 Task: Create a due date automation trigger when advanced on, 2 working days after a card is due add dates starting next week at 11:00 AM.
Action: Mouse moved to (1284, 105)
Screenshot: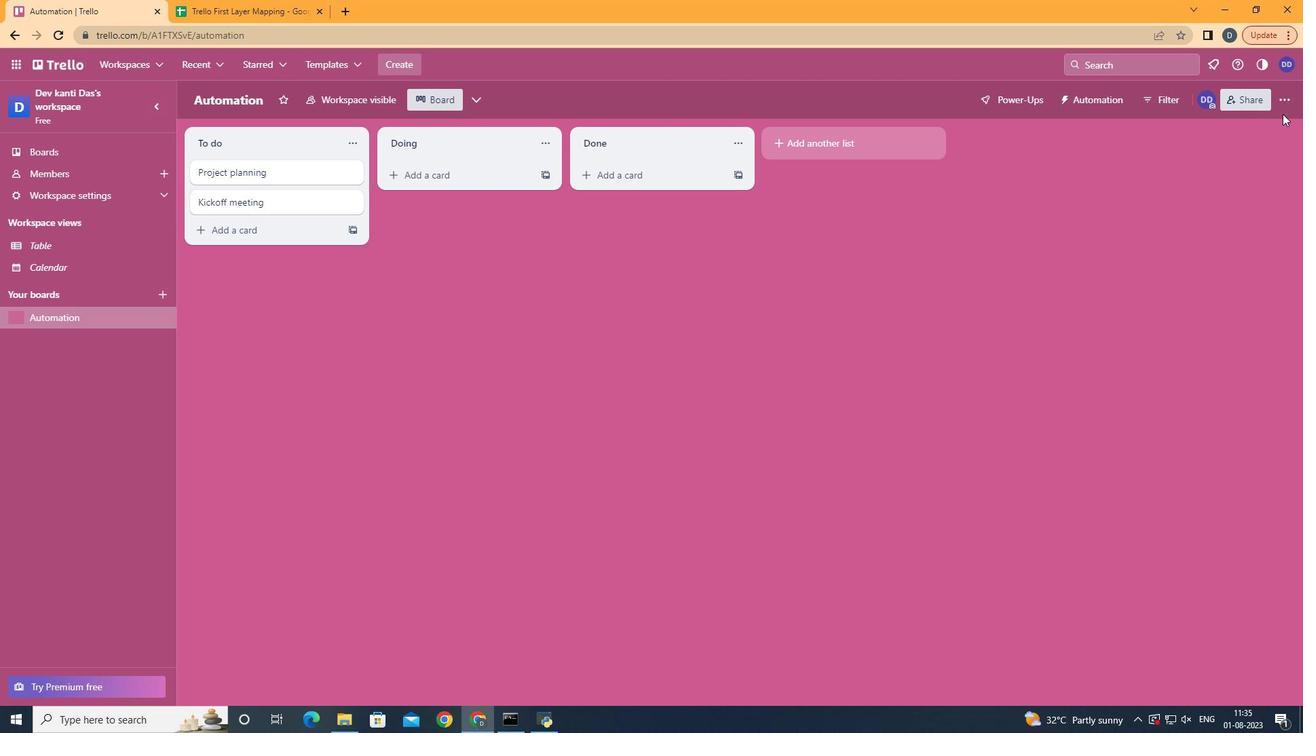 
Action: Mouse pressed left at (1284, 105)
Screenshot: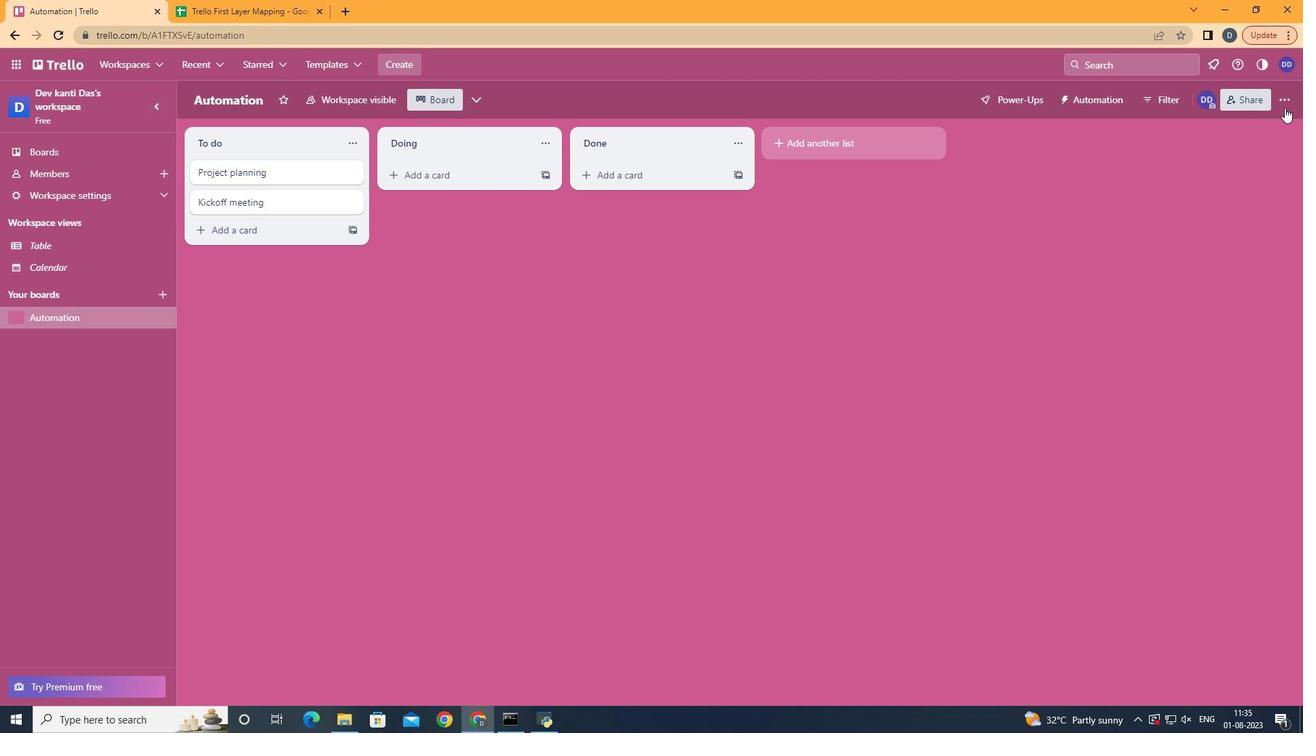 
Action: Mouse moved to (1222, 274)
Screenshot: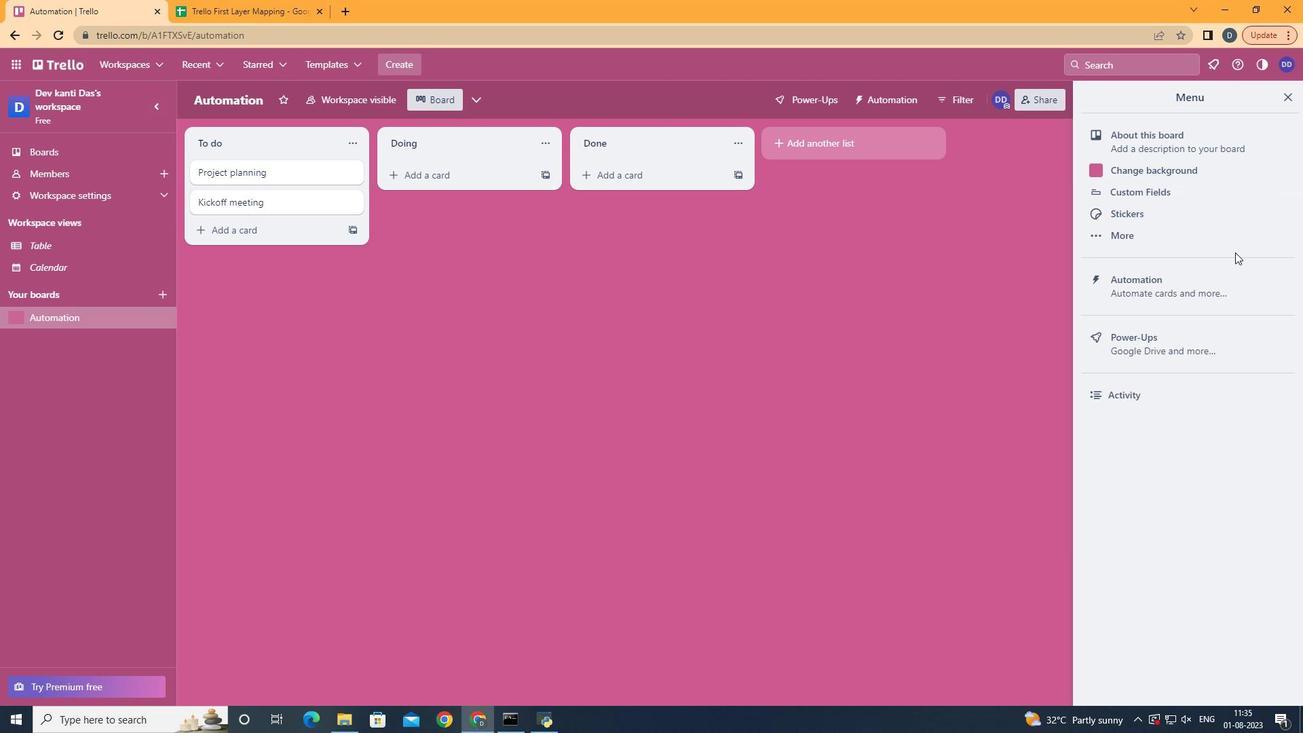 
Action: Mouse pressed left at (1222, 274)
Screenshot: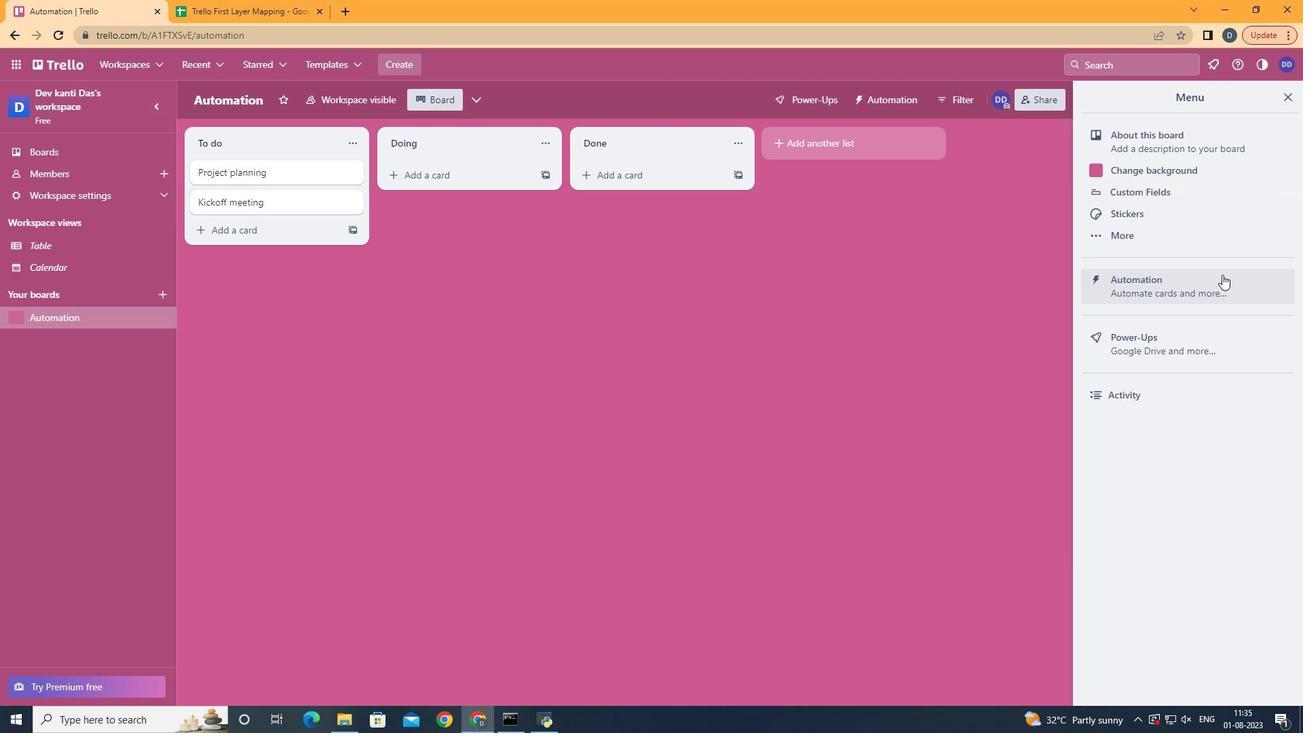 
Action: Mouse moved to (276, 272)
Screenshot: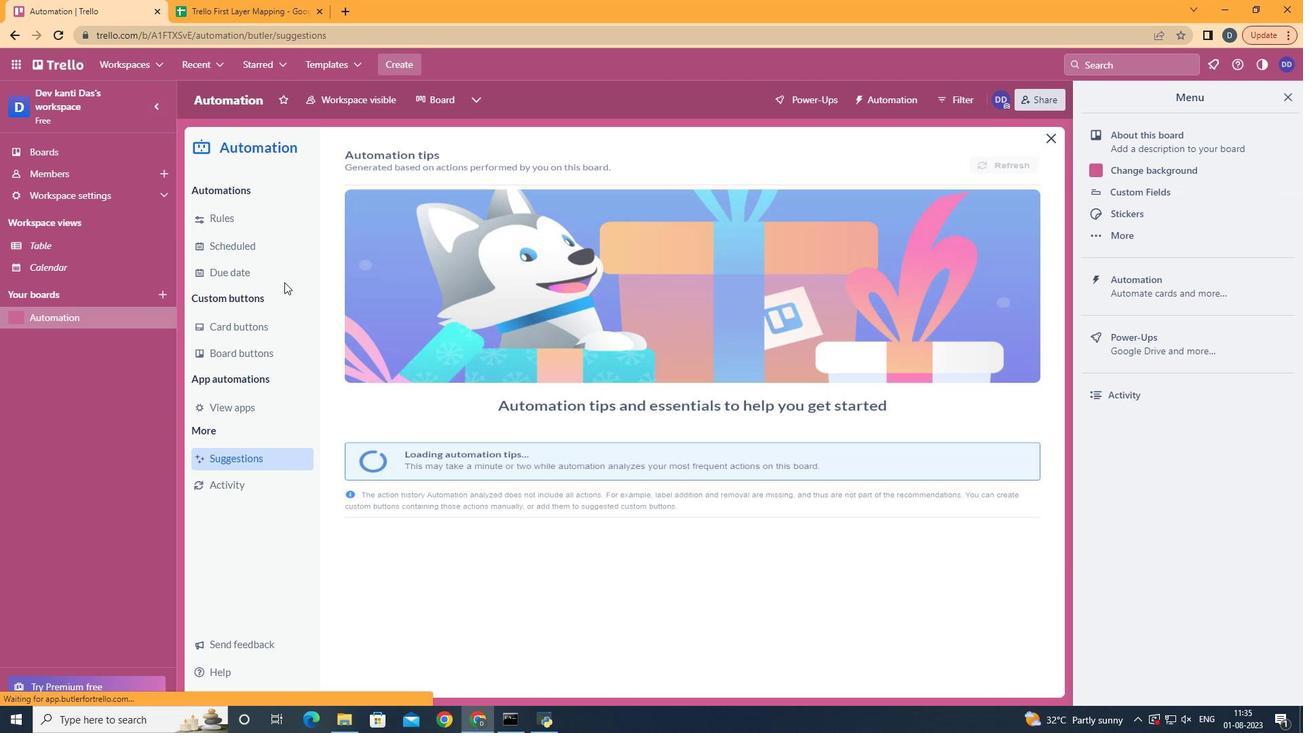 
Action: Mouse pressed left at (276, 272)
Screenshot: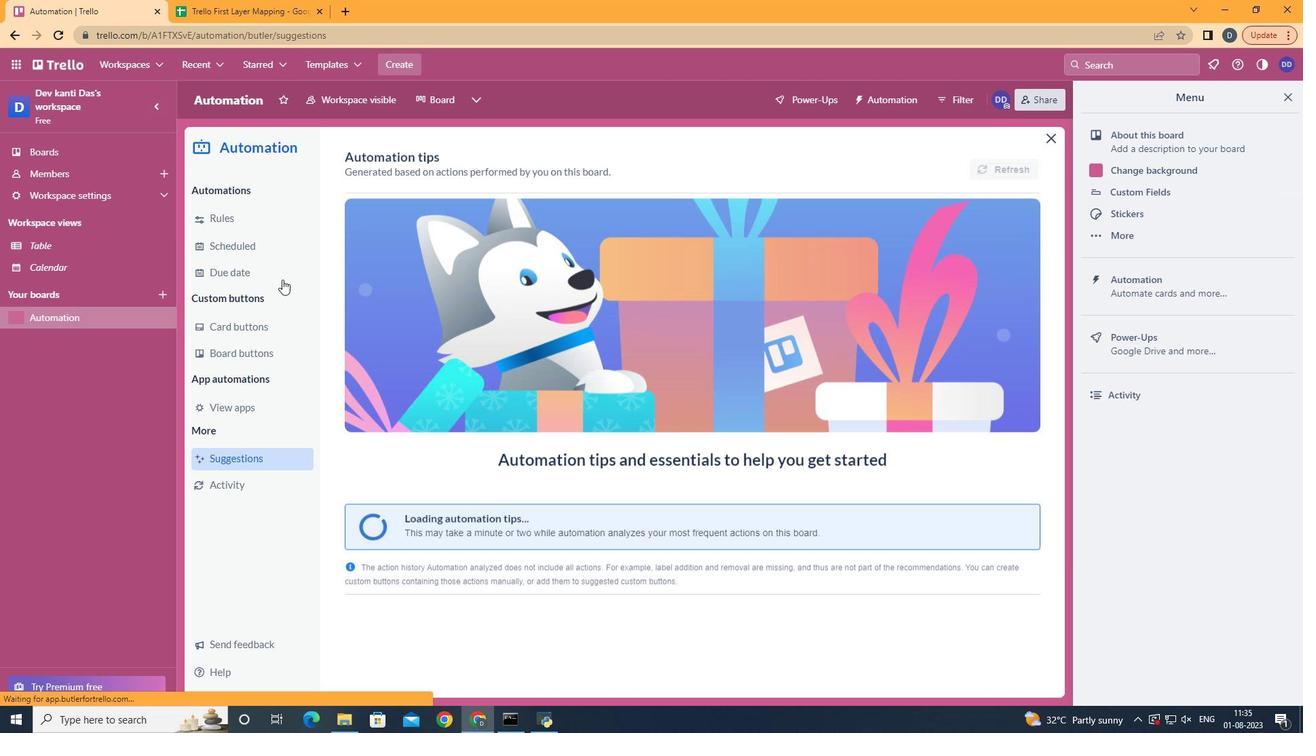 
Action: Mouse moved to (975, 163)
Screenshot: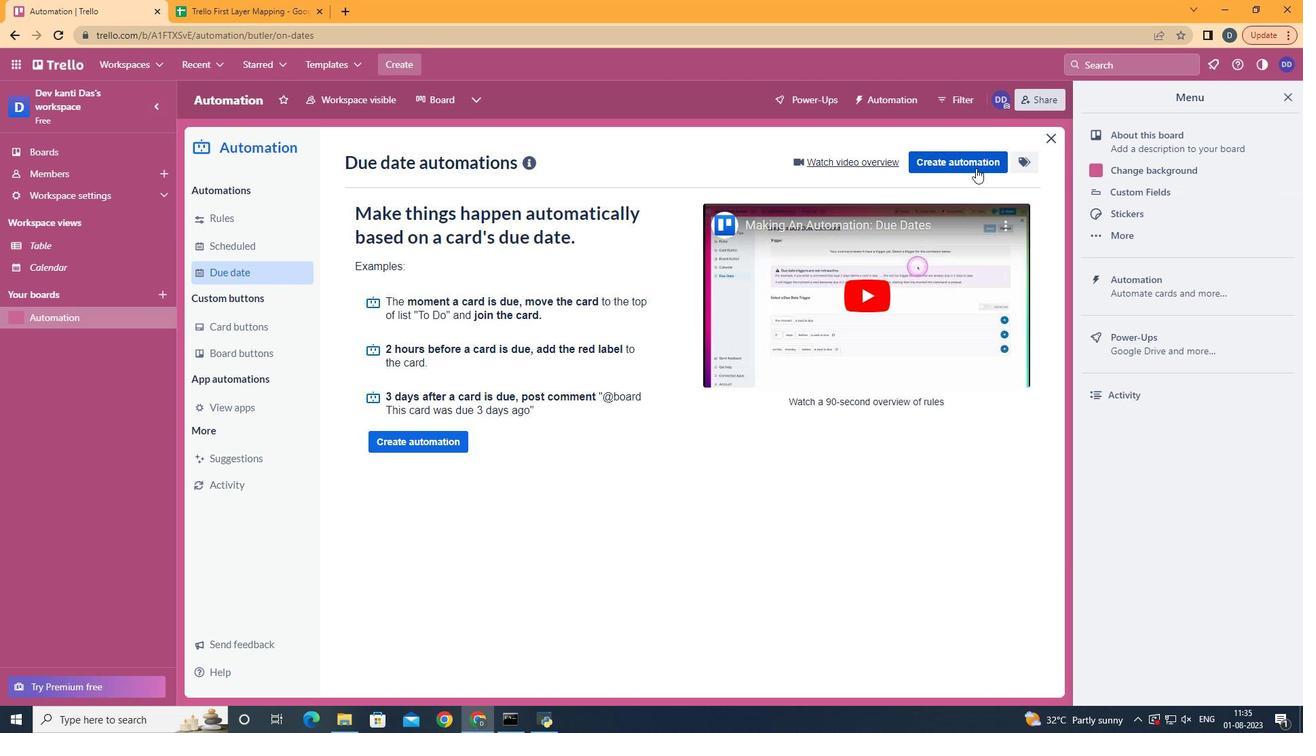 
Action: Mouse pressed left at (975, 163)
Screenshot: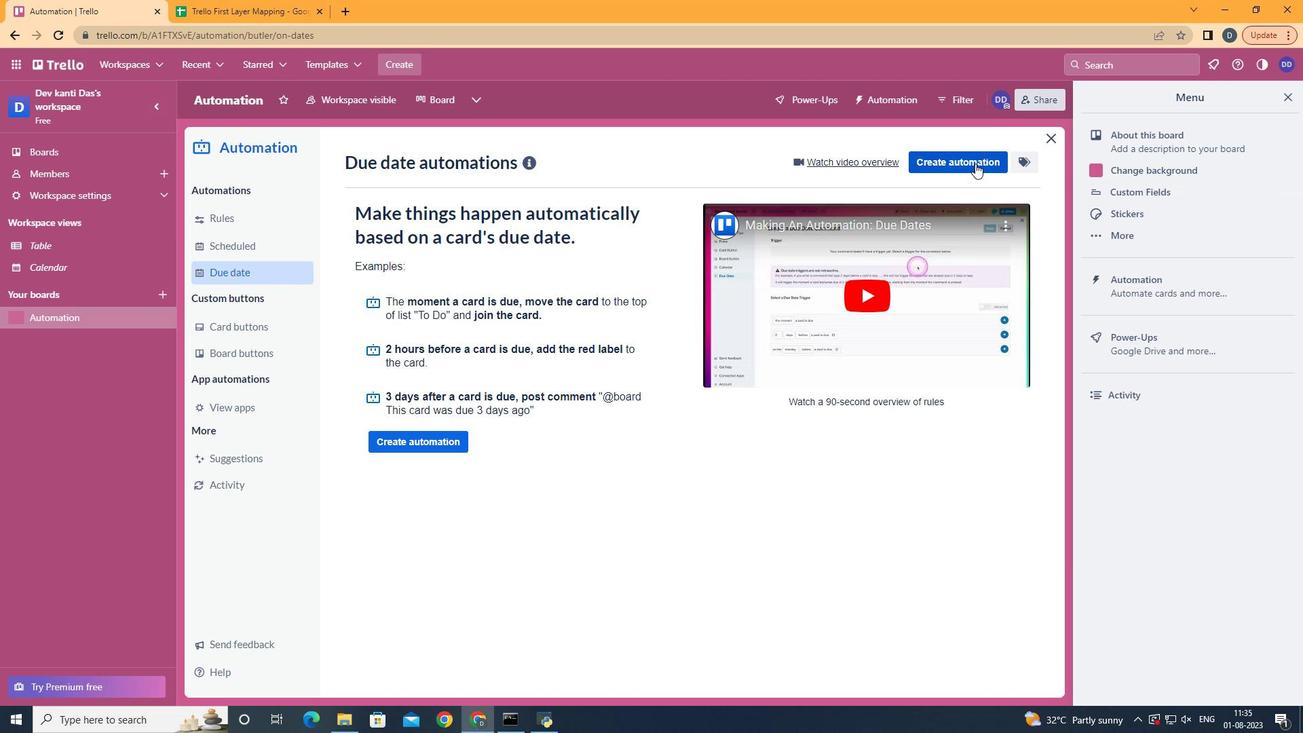 
Action: Mouse moved to (734, 284)
Screenshot: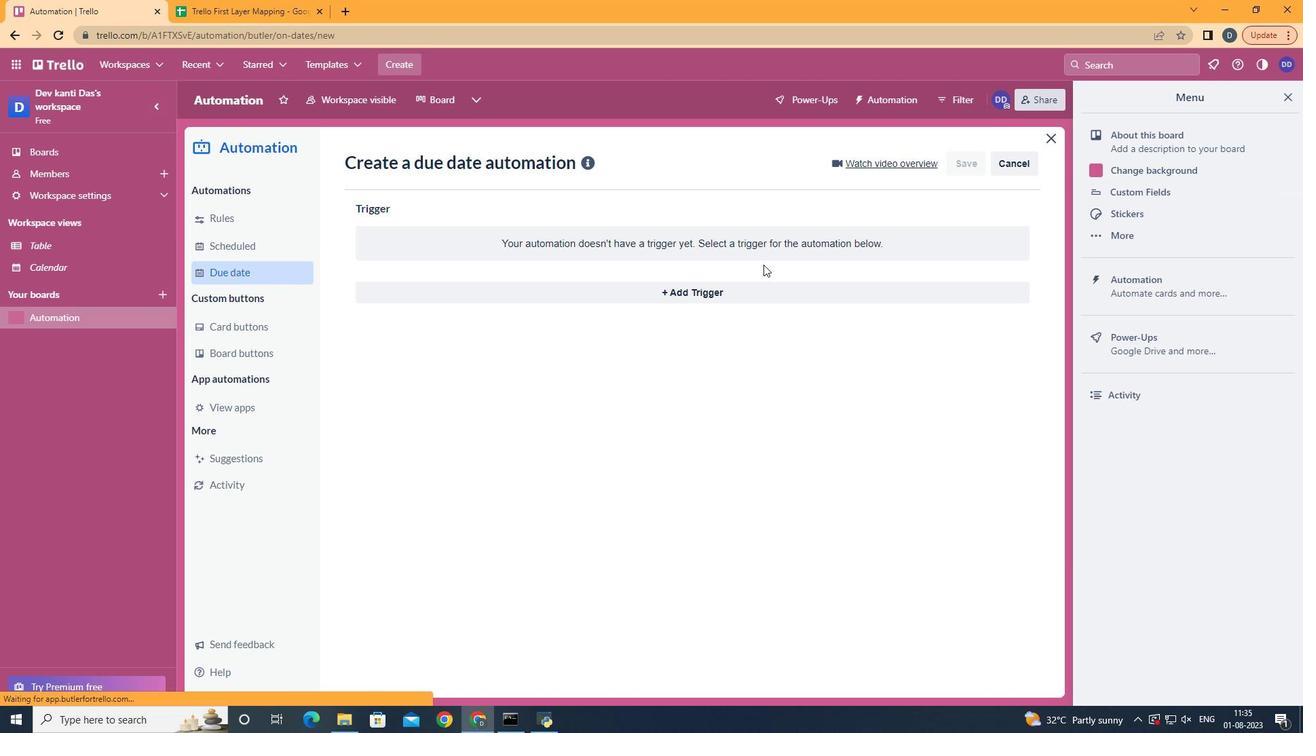 
Action: Mouse pressed left at (734, 284)
Screenshot: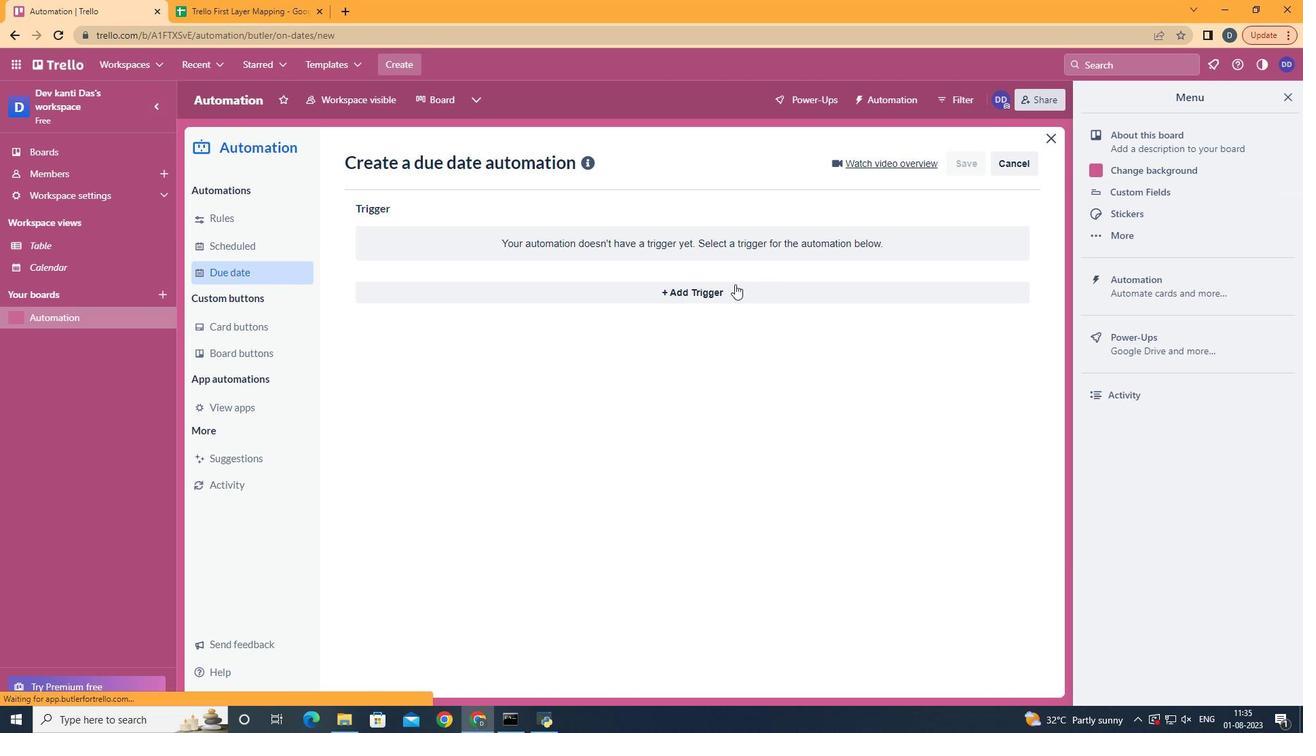 
Action: Mouse moved to (452, 550)
Screenshot: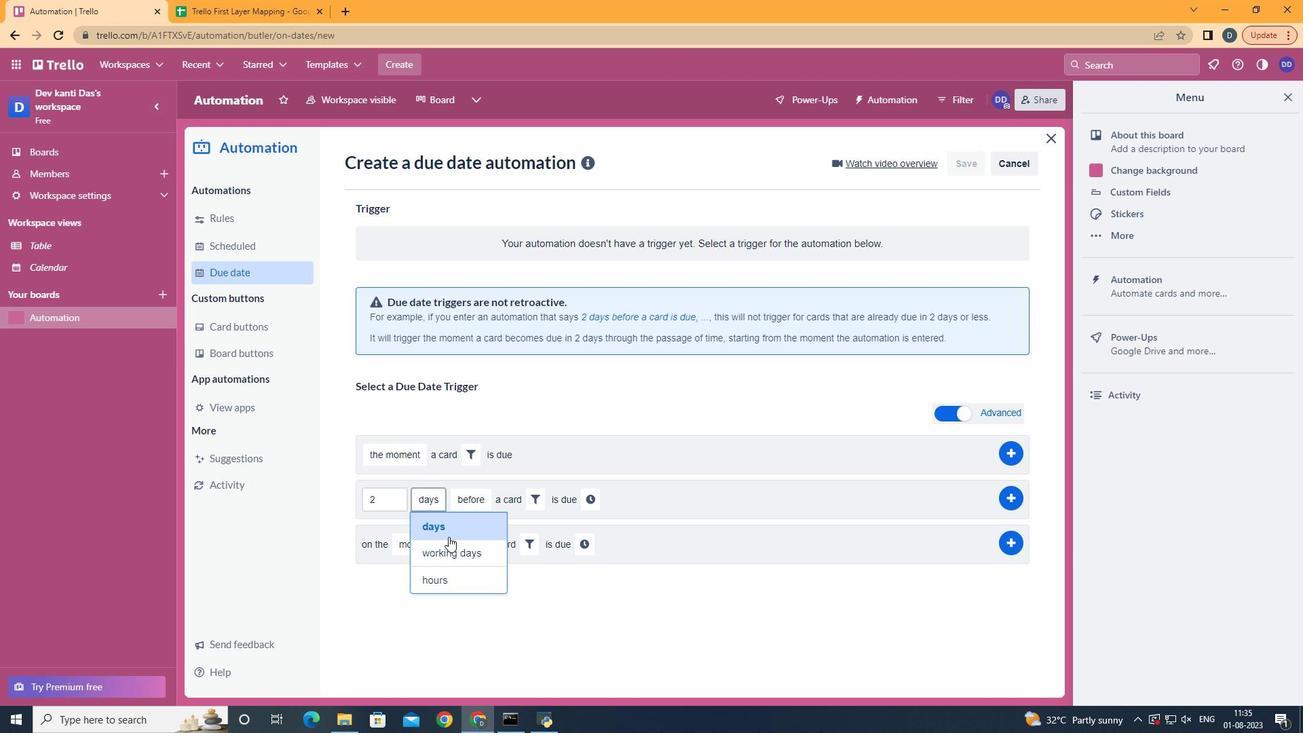 
Action: Mouse pressed left at (452, 550)
Screenshot: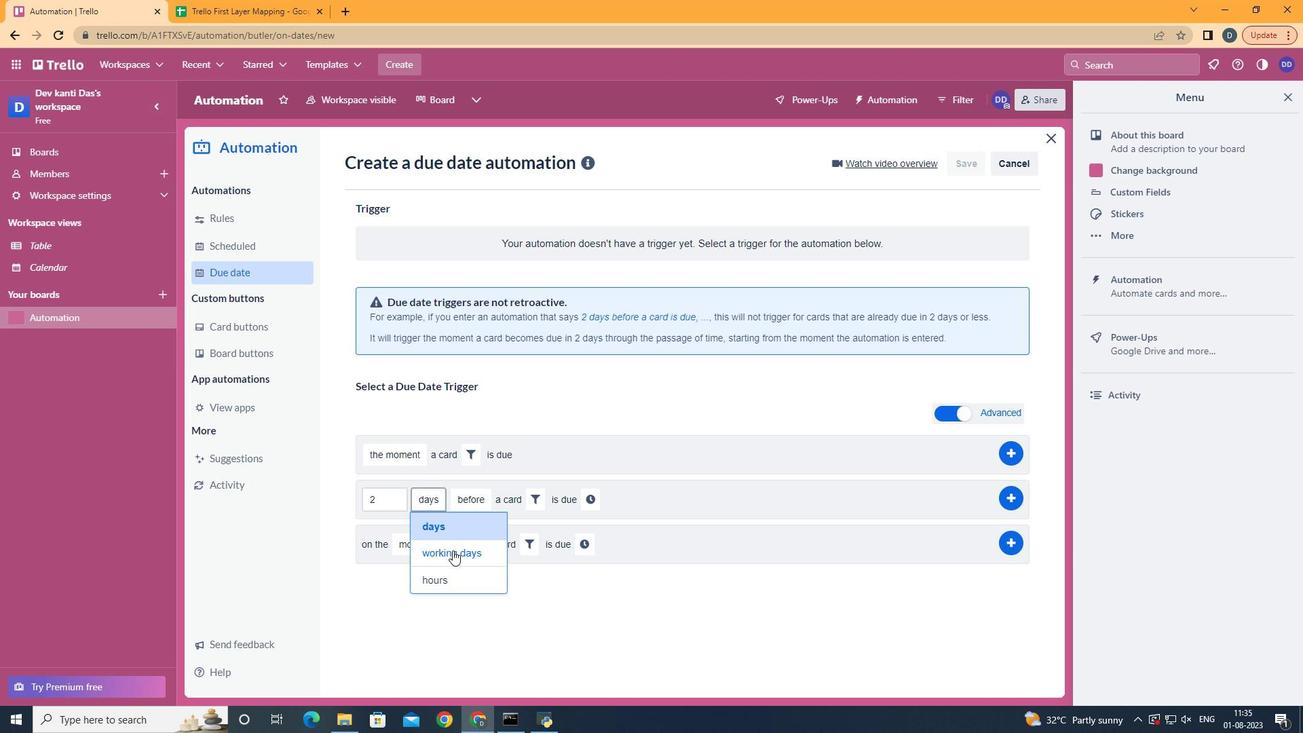 
Action: Mouse moved to (518, 551)
Screenshot: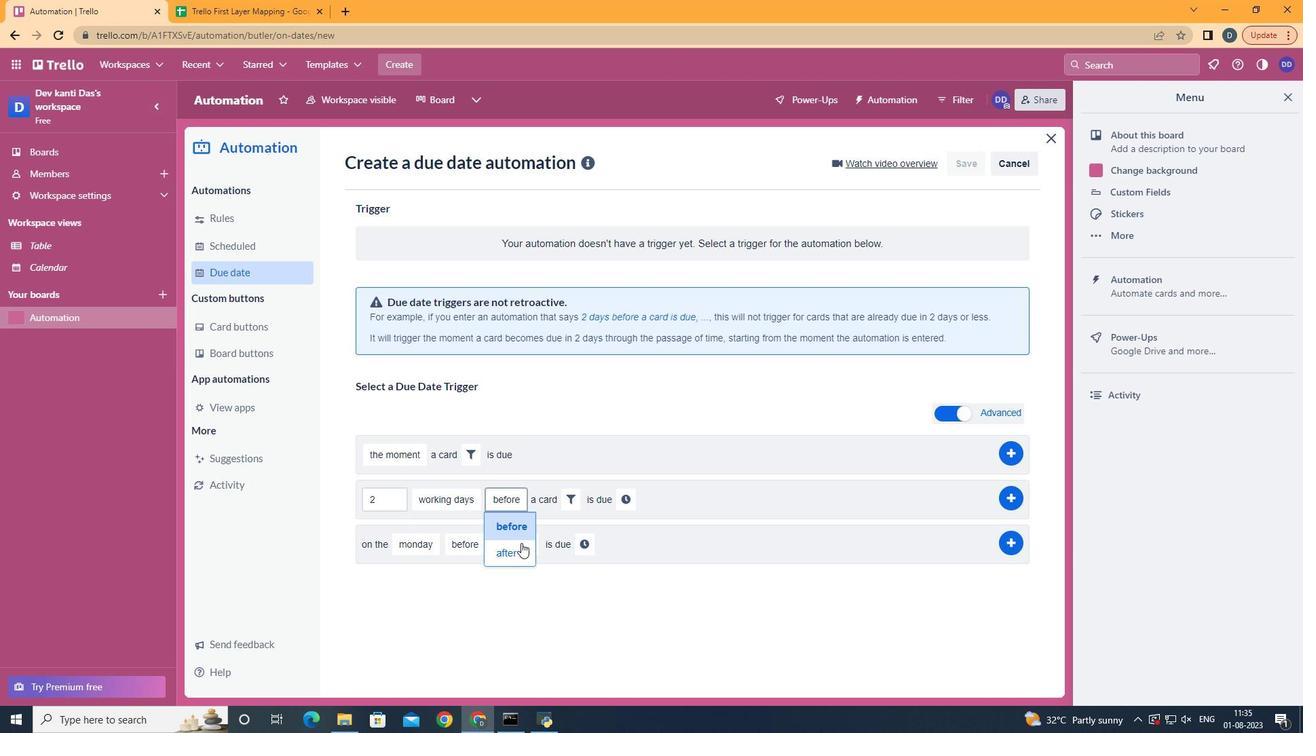 
Action: Mouse pressed left at (518, 551)
Screenshot: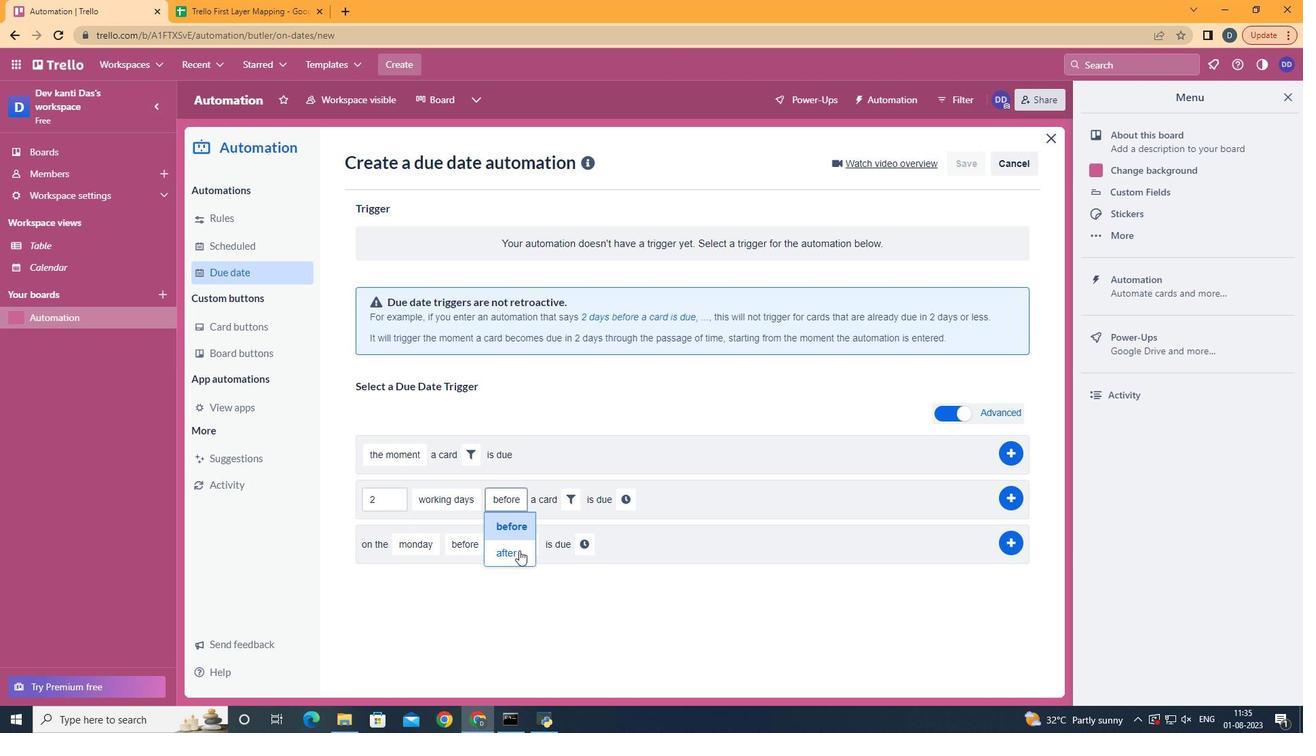
Action: Mouse moved to (564, 504)
Screenshot: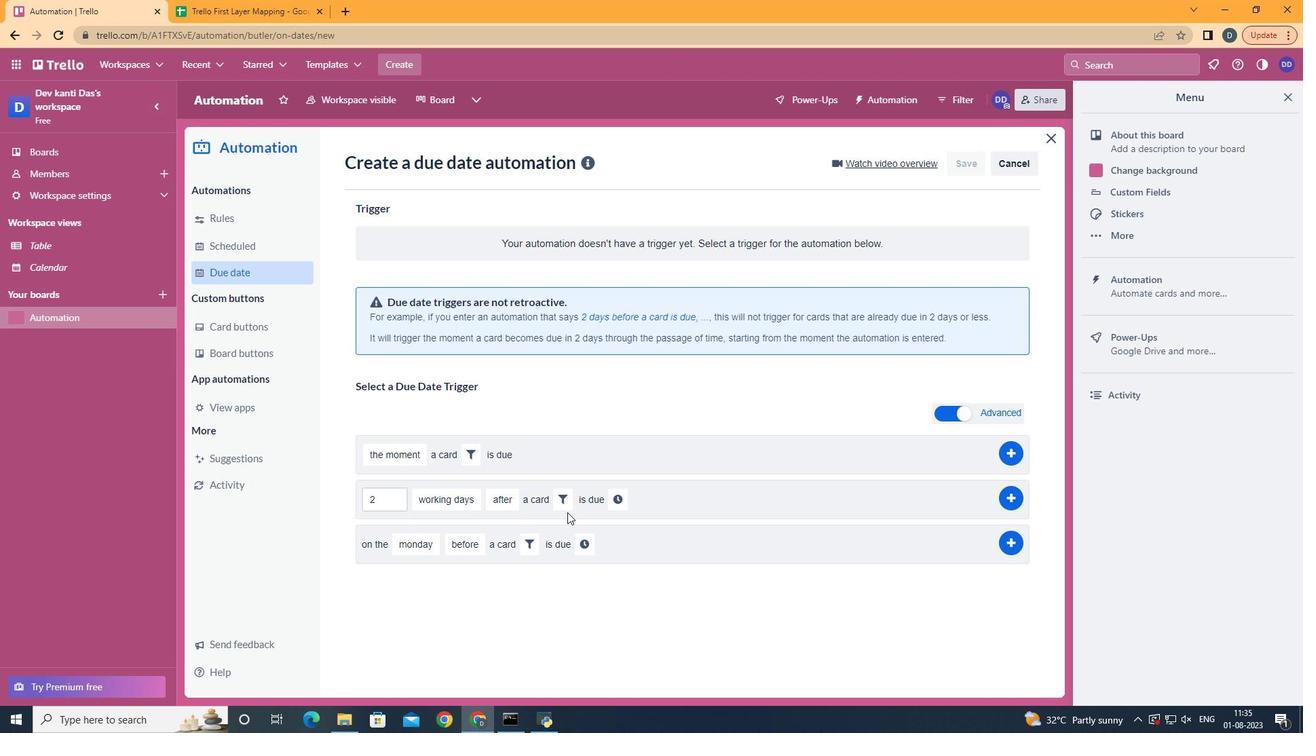 
Action: Mouse pressed left at (564, 504)
Screenshot: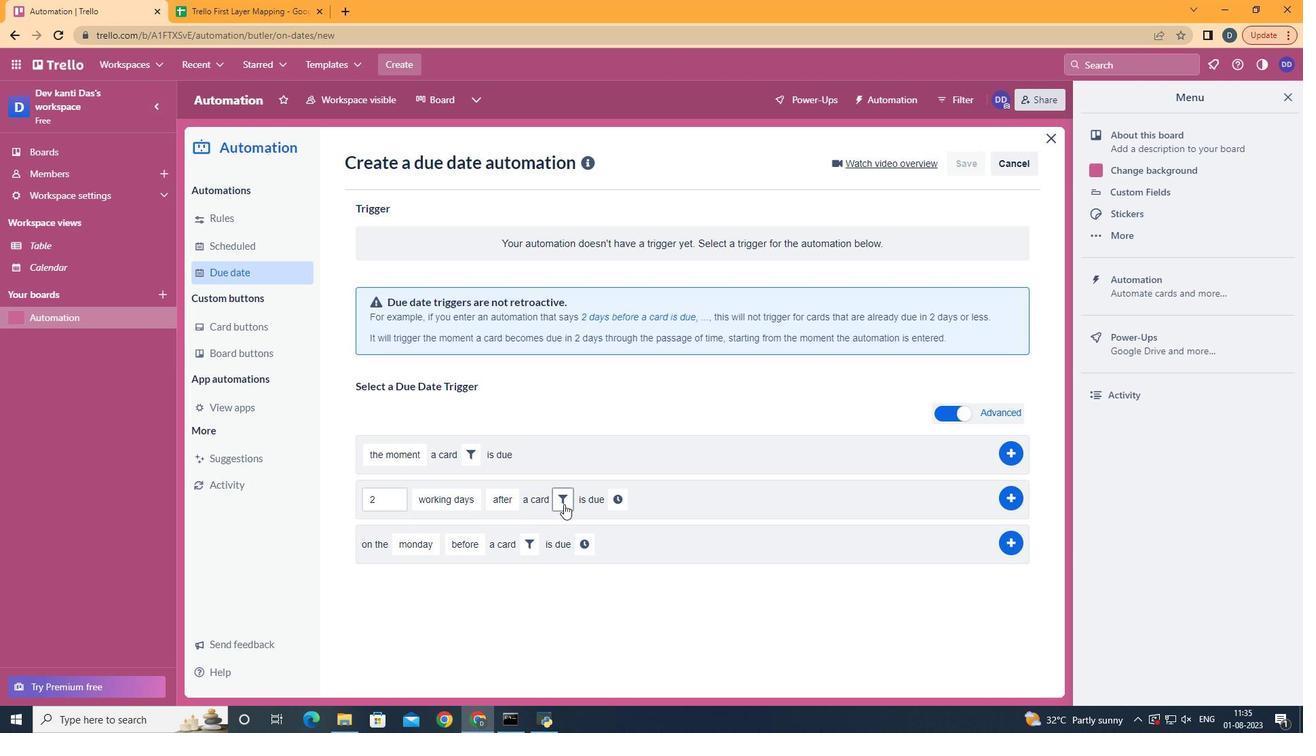 
Action: Mouse moved to (628, 541)
Screenshot: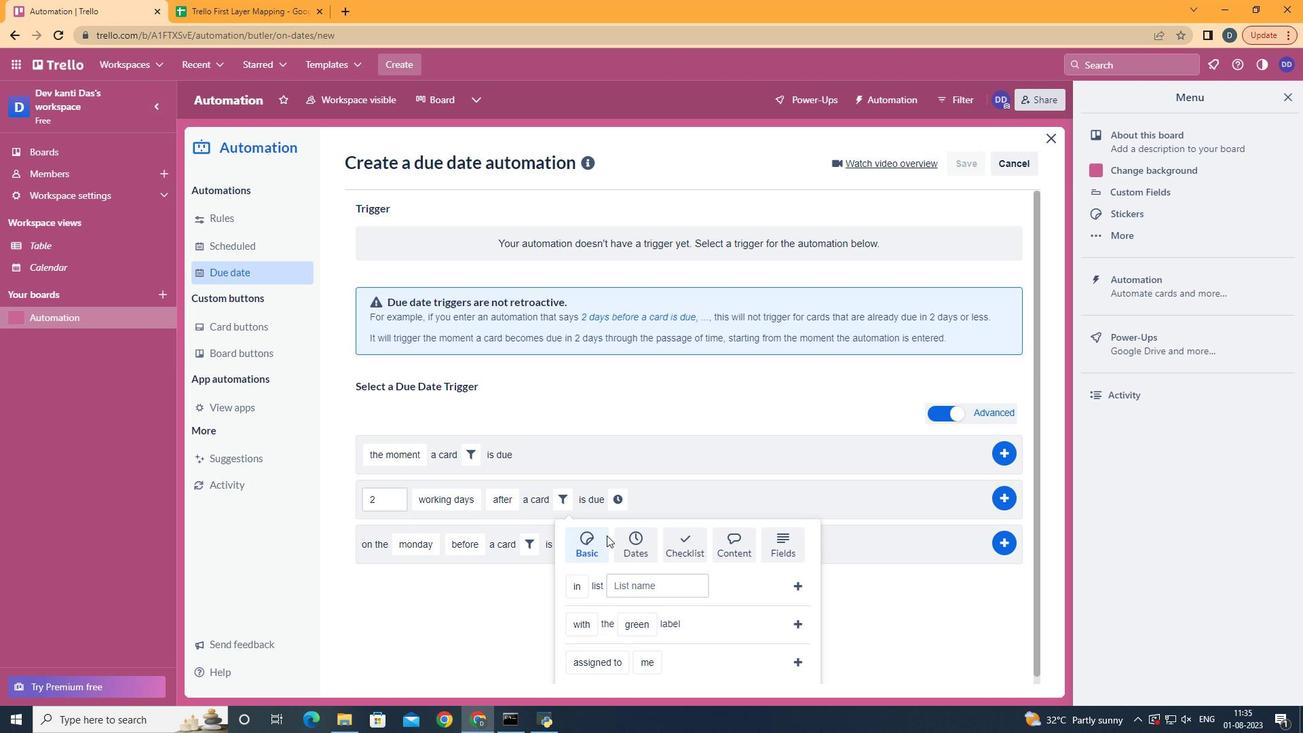 
Action: Mouse pressed left at (628, 541)
Screenshot: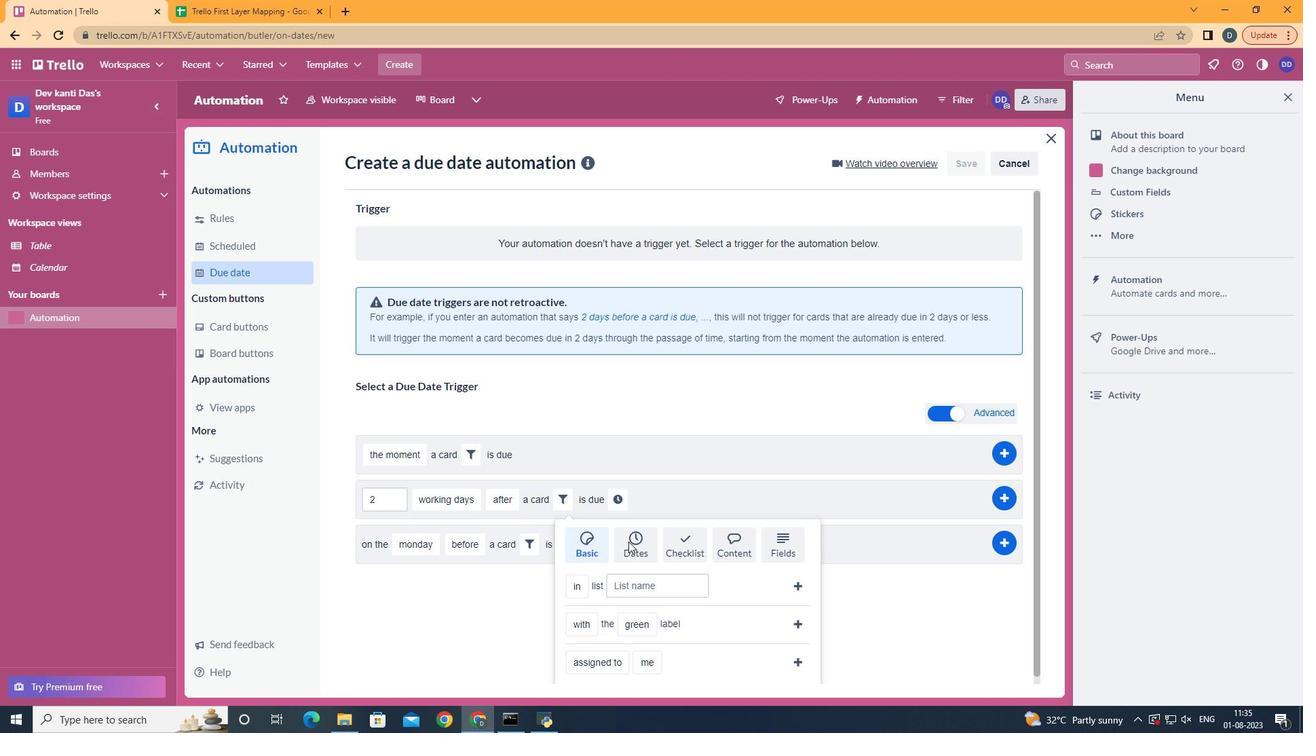
Action: Mouse moved to (628, 541)
Screenshot: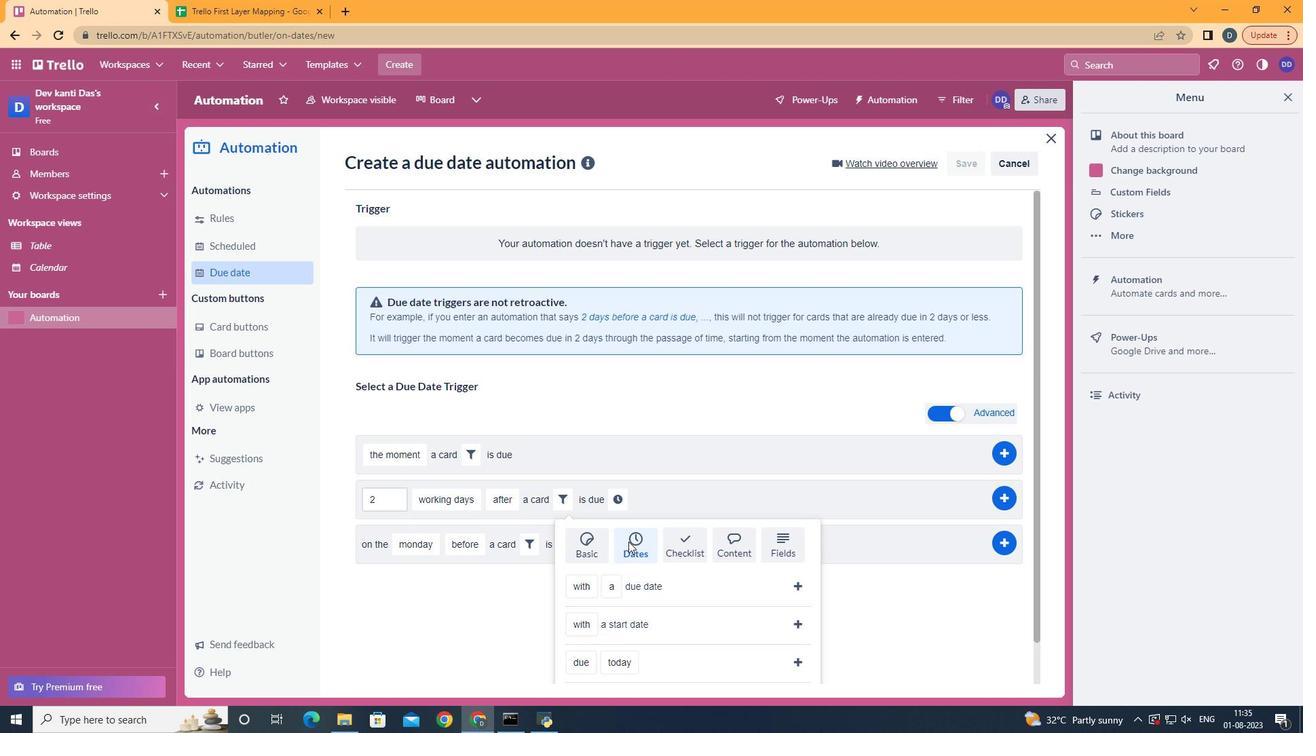 
Action: Mouse scrolled (628, 541) with delta (0, 0)
Screenshot: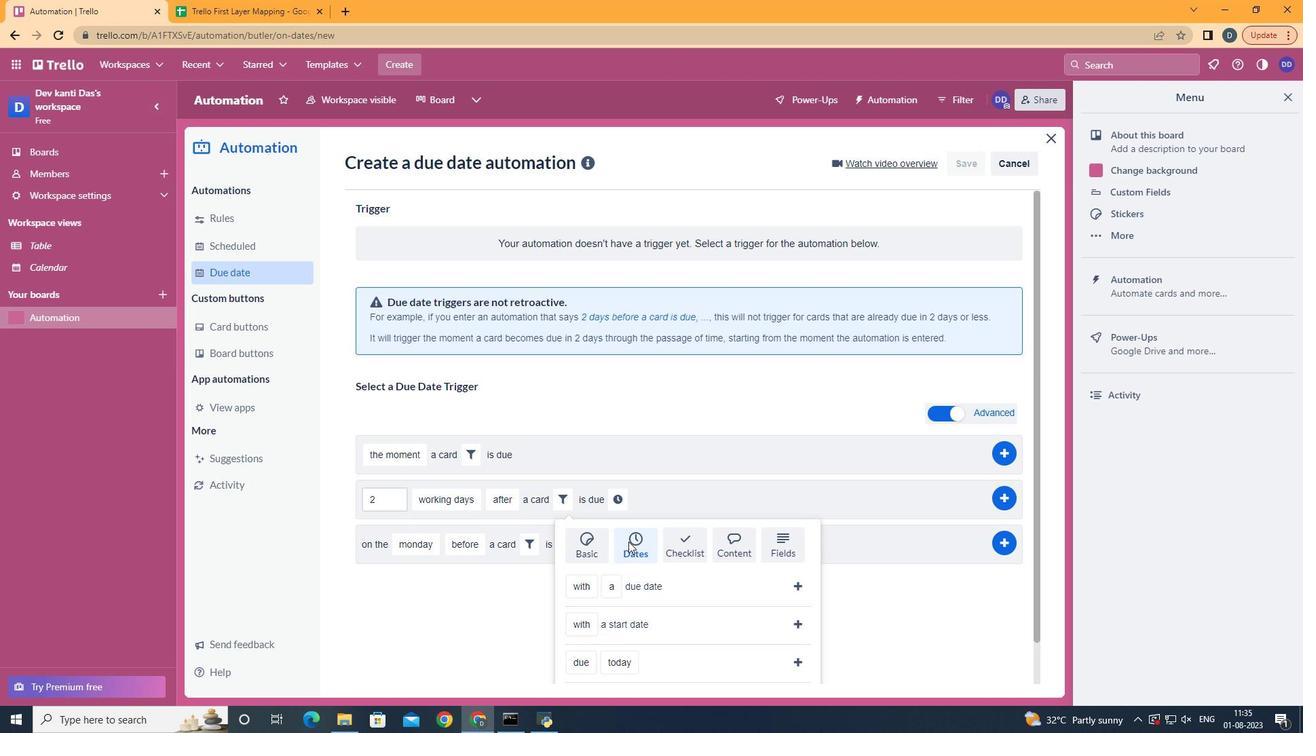 
Action: Mouse scrolled (628, 541) with delta (0, 0)
Screenshot: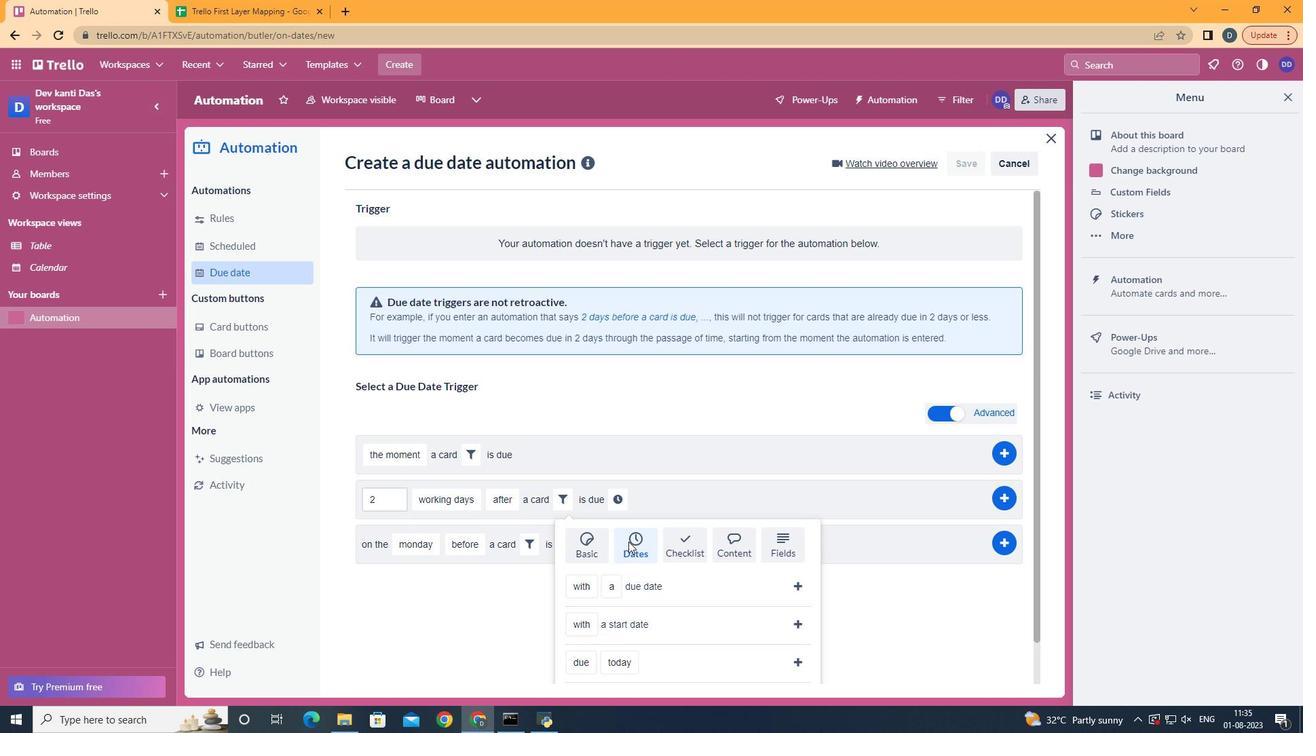 
Action: Mouse scrolled (628, 541) with delta (0, 0)
Screenshot: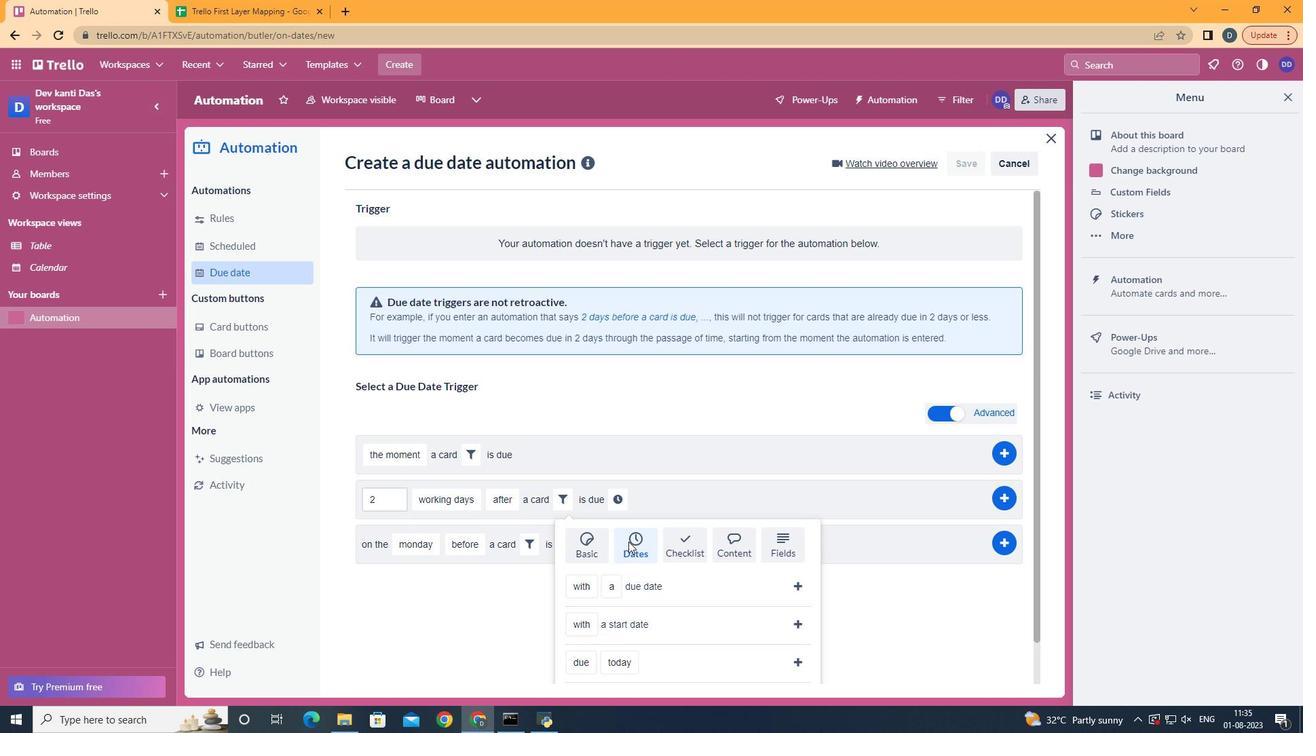 
Action: Mouse scrolled (628, 541) with delta (0, 0)
Screenshot: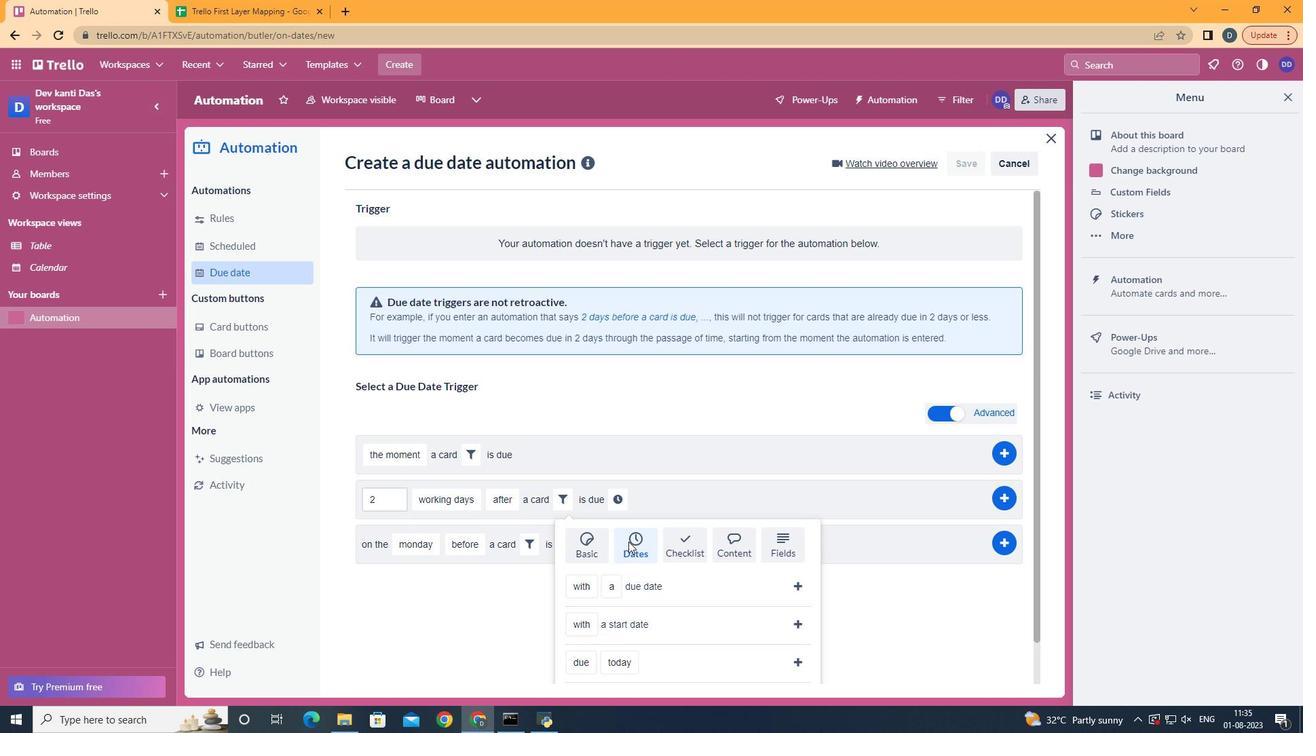 
Action: Mouse moved to (587, 561)
Screenshot: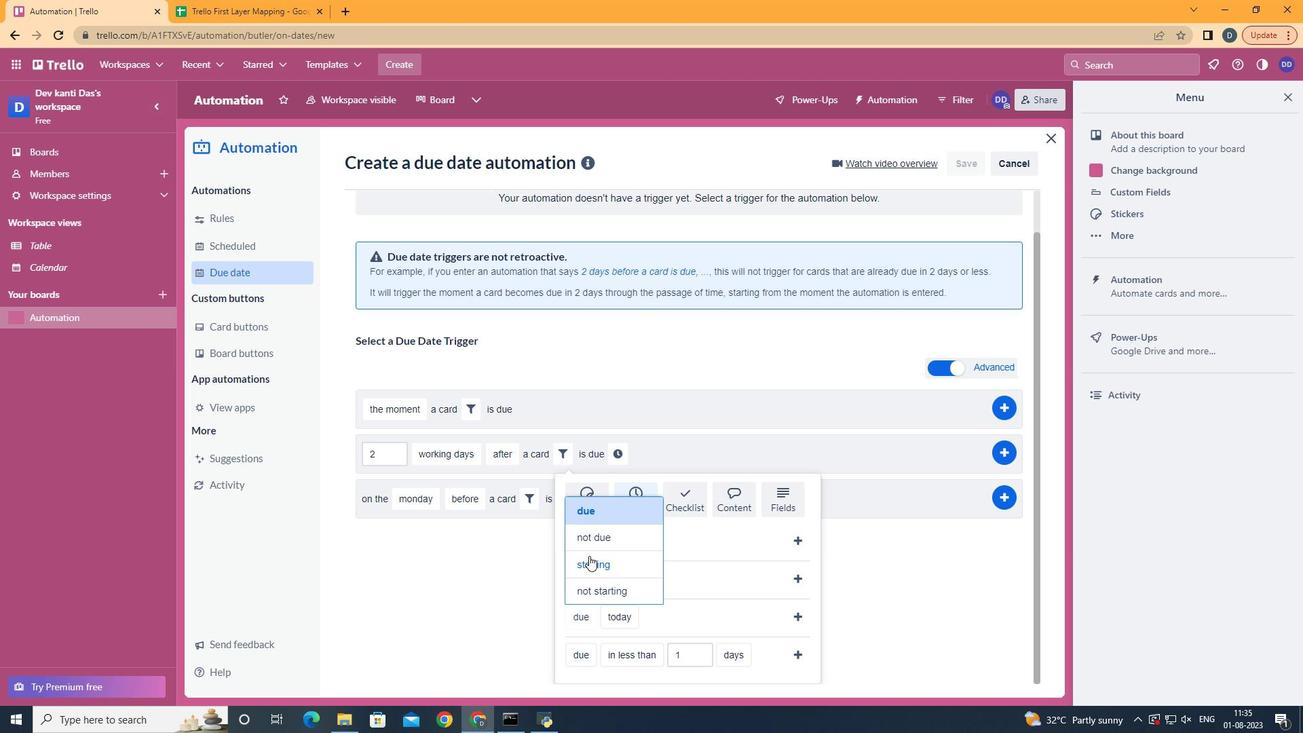 
Action: Mouse pressed left at (587, 561)
Screenshot: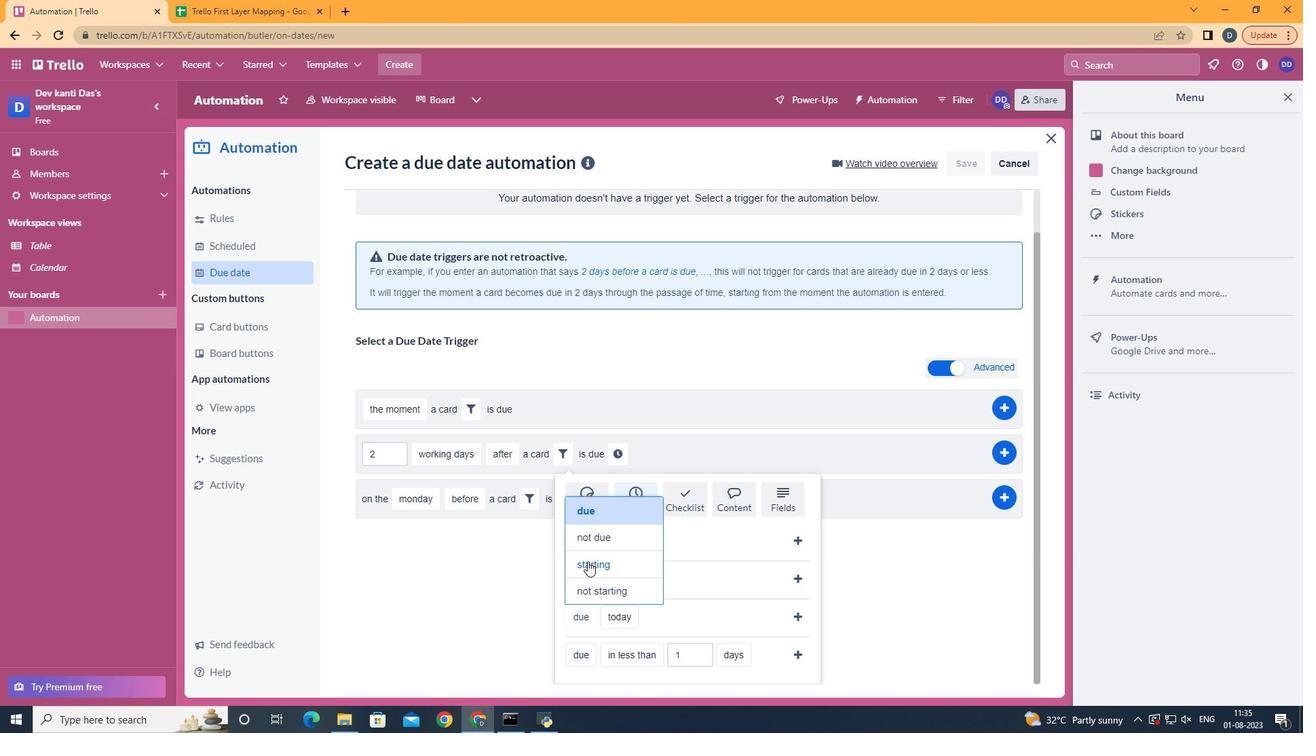 
Action: Mouse moved to (661, 536)
Screenshot: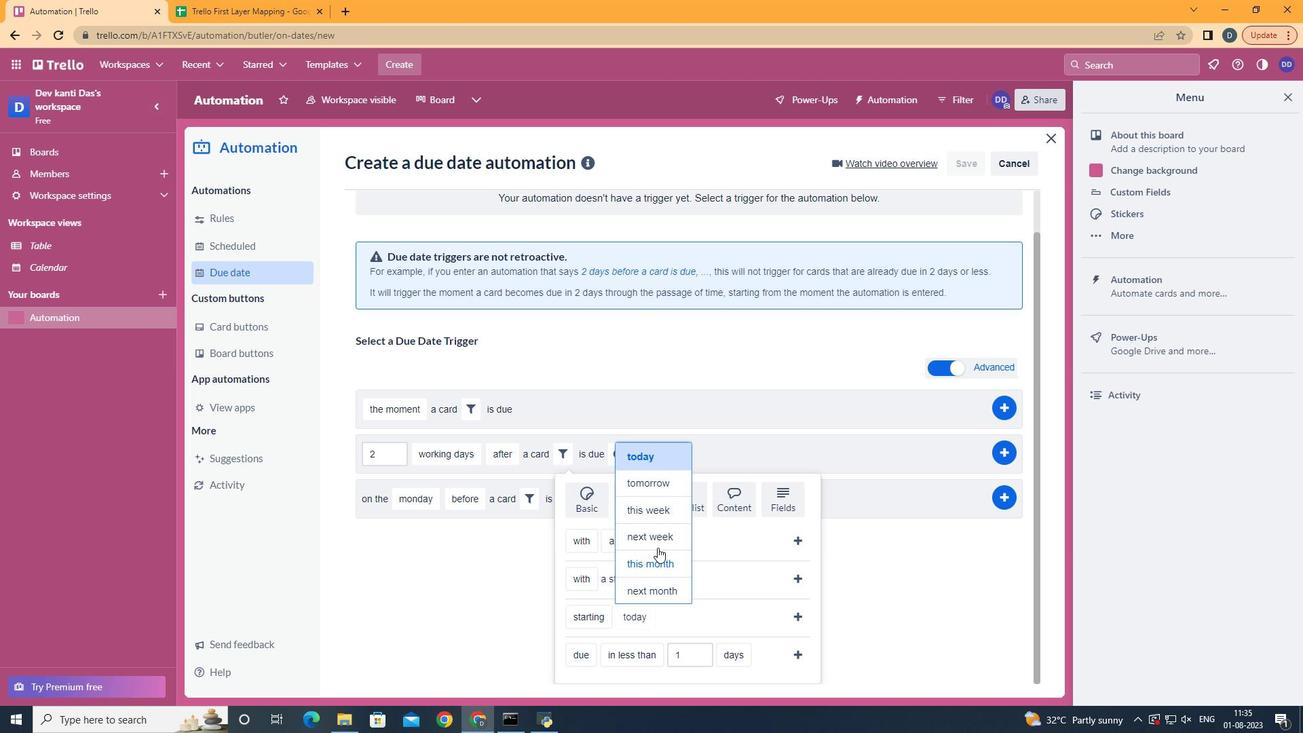 
Action: Mouse pressed left at (661, 536)
Screenshot: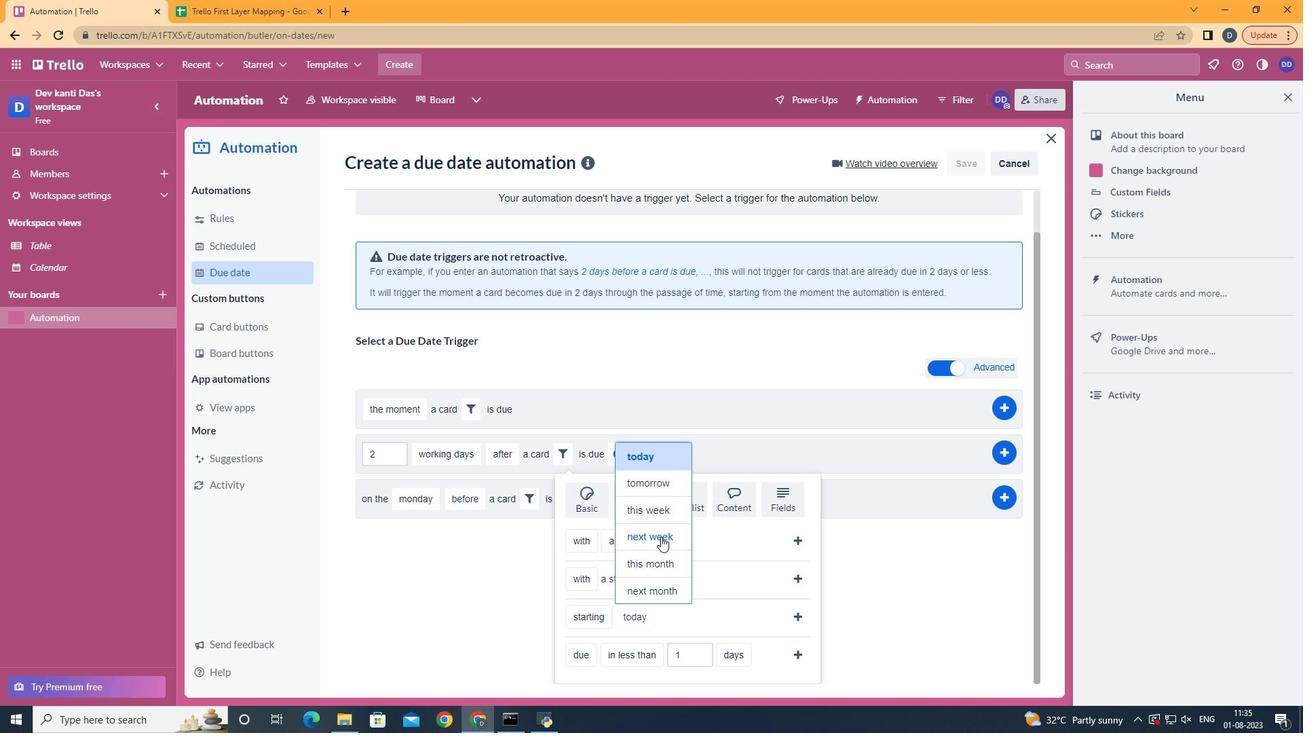 
Action: Mouse moved to (800, 610)
Screenshot: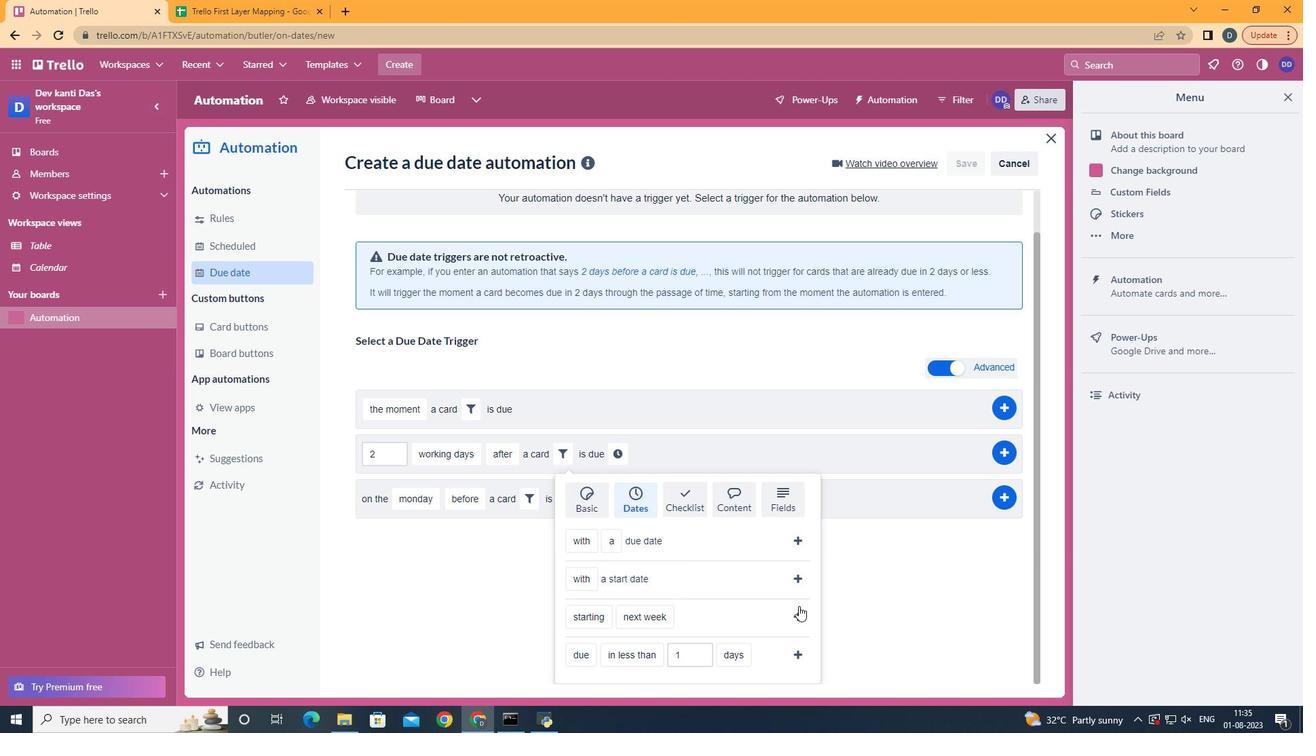 
Action: Mouse pressed left at (800, 610)
Screenshot: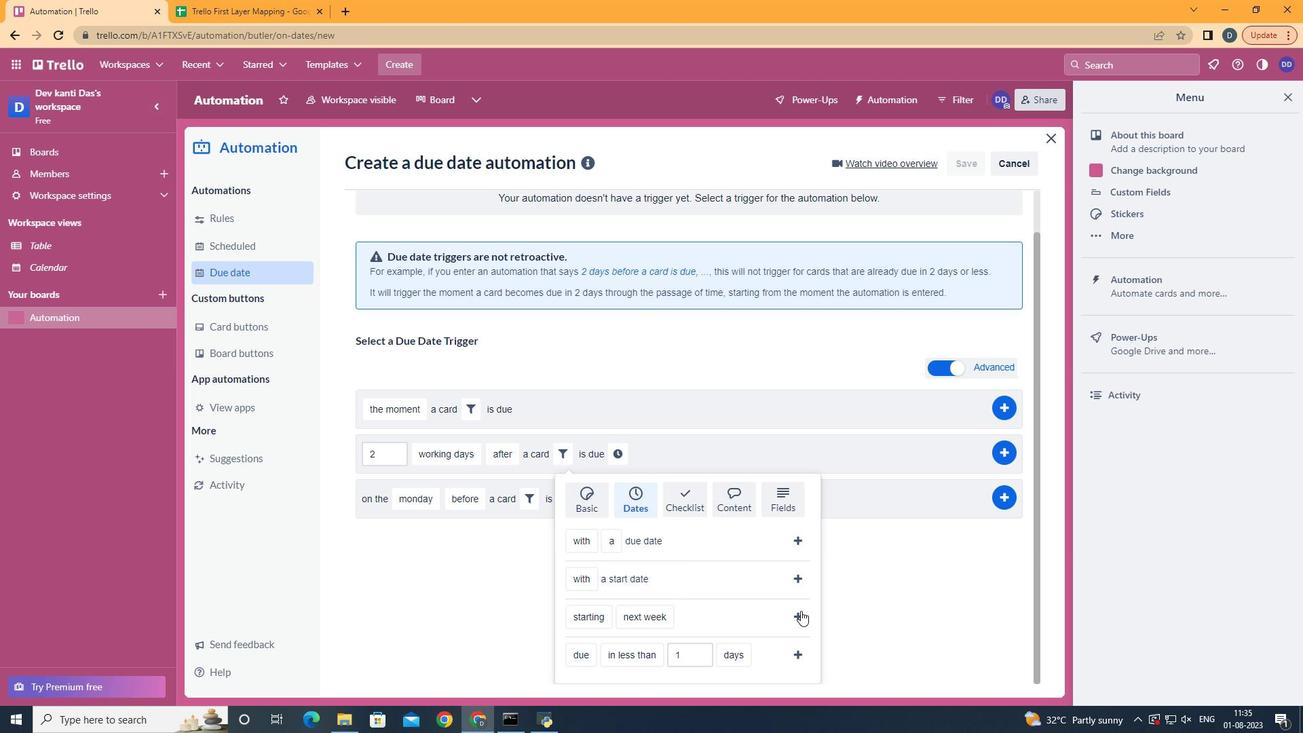 
Action: Mouse moved to (729, 496)
Screenshot: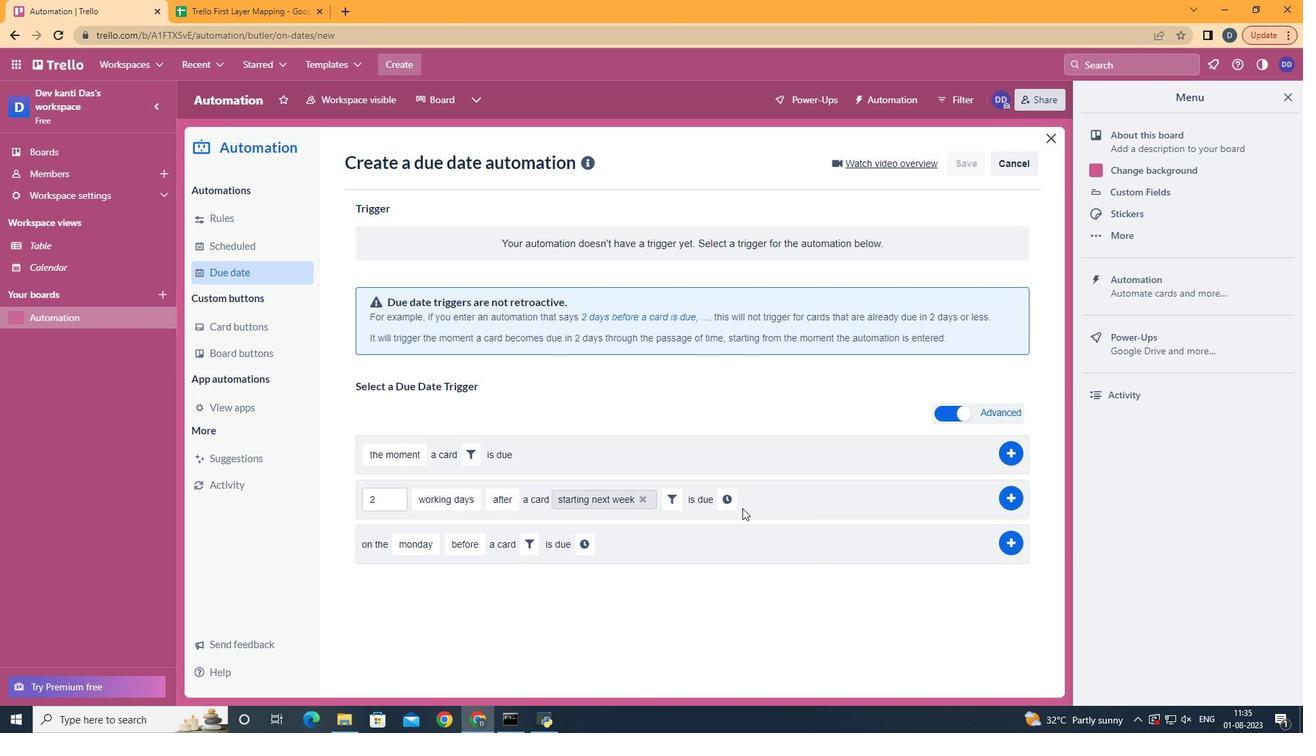 
Action: Mouse pressed left at (729, 496)
Screenshot: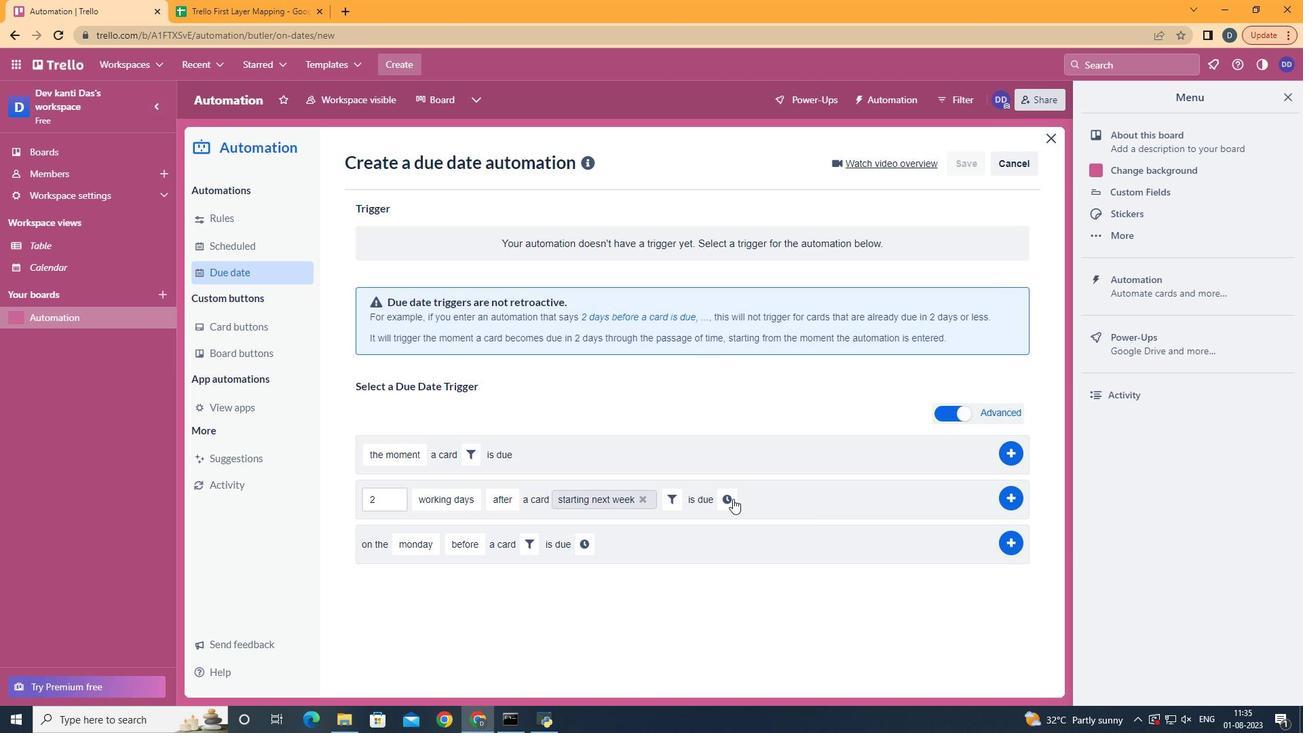 
Action: Mouse moved to (815, 502)
Screenshot: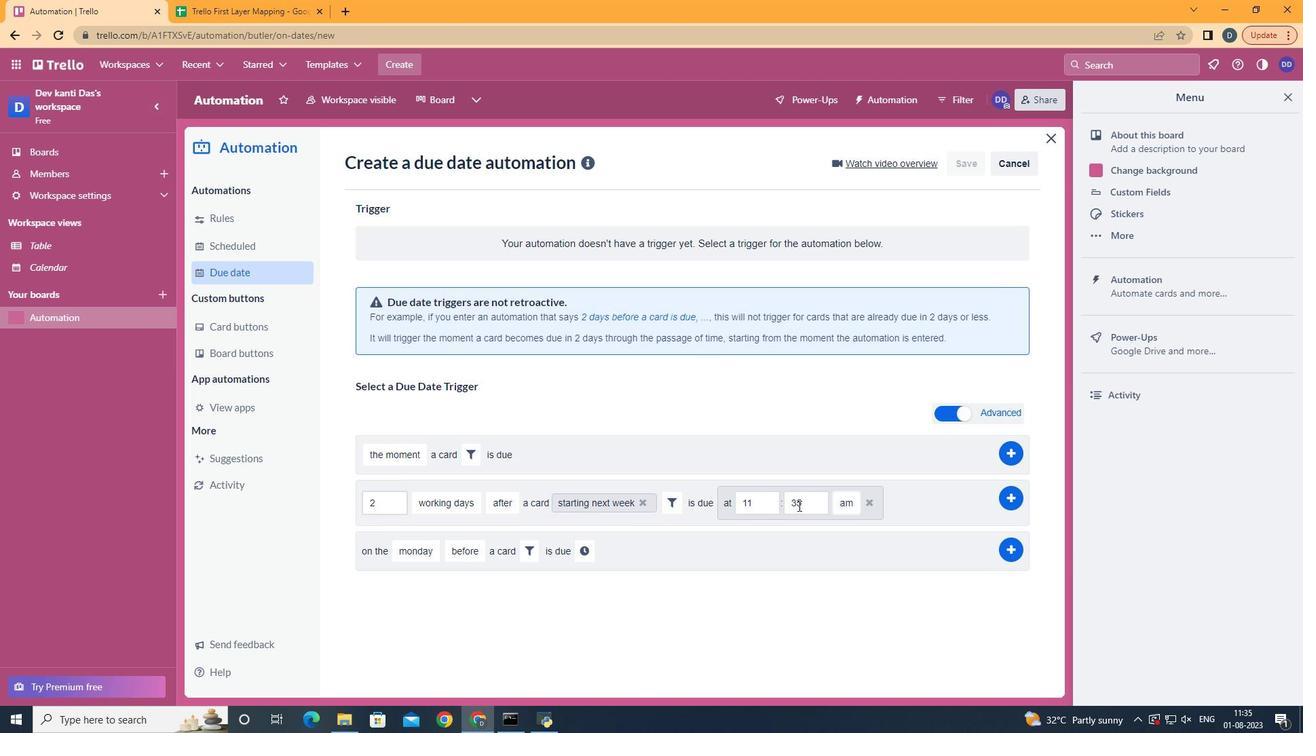 
Action: Mouse pressed left at (815, 502)
Screenshot: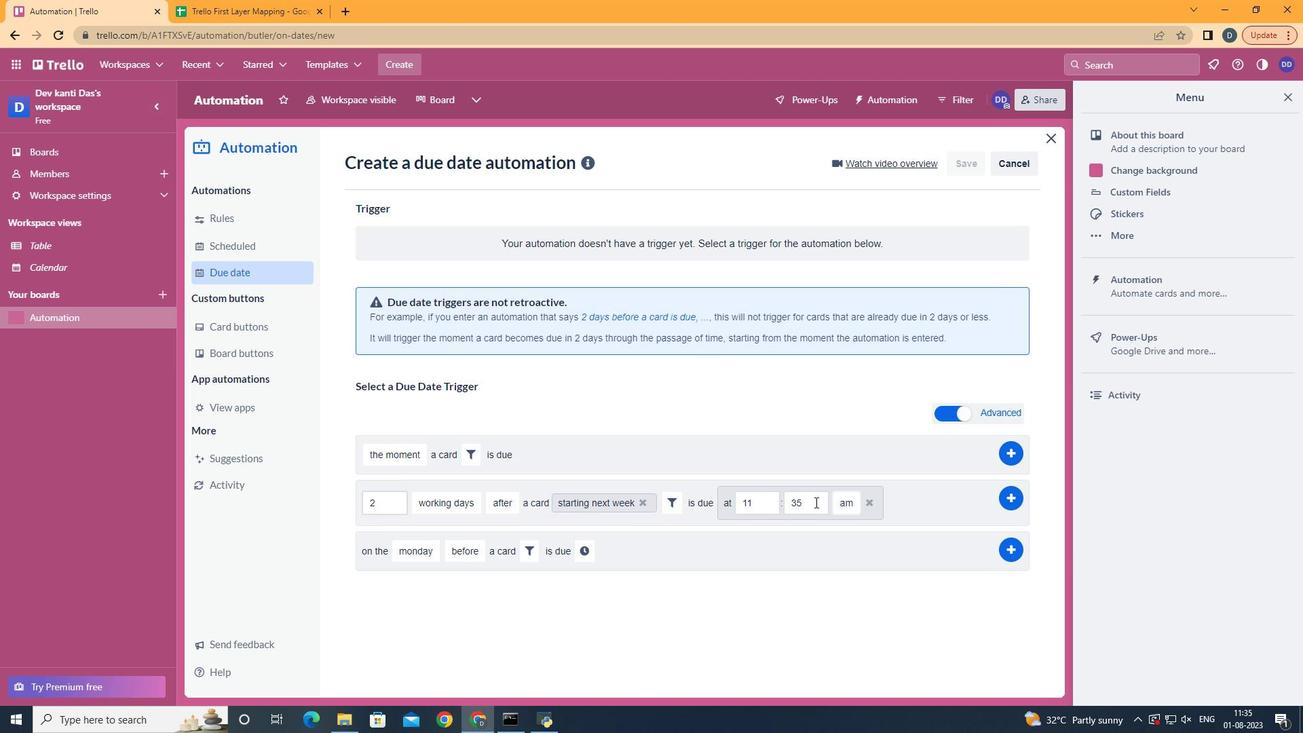 
Action: Key pressed <Key.backspace><Key.backspace>00
Screenshot: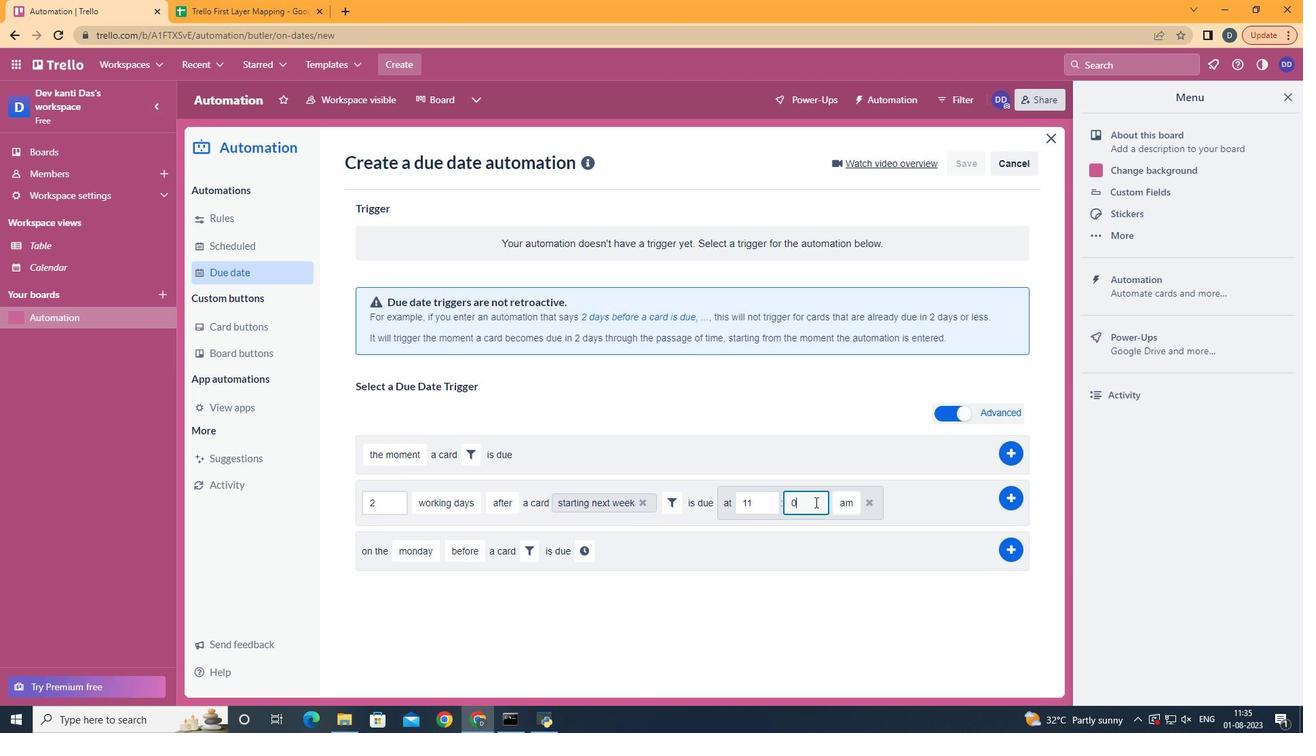 
Action: Mouse moved to (1003, 496)
Screenshot: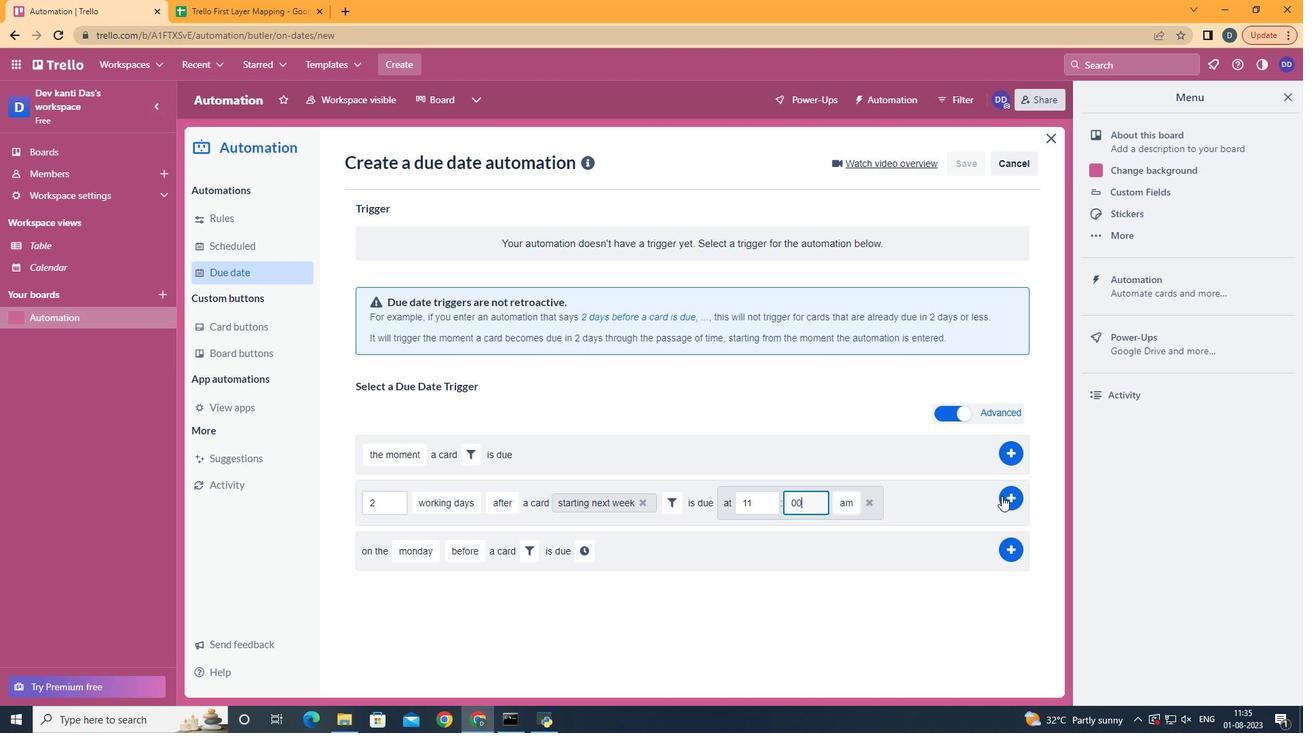 
Action: Mouse pressed left at (1003, 496)
Screenshot: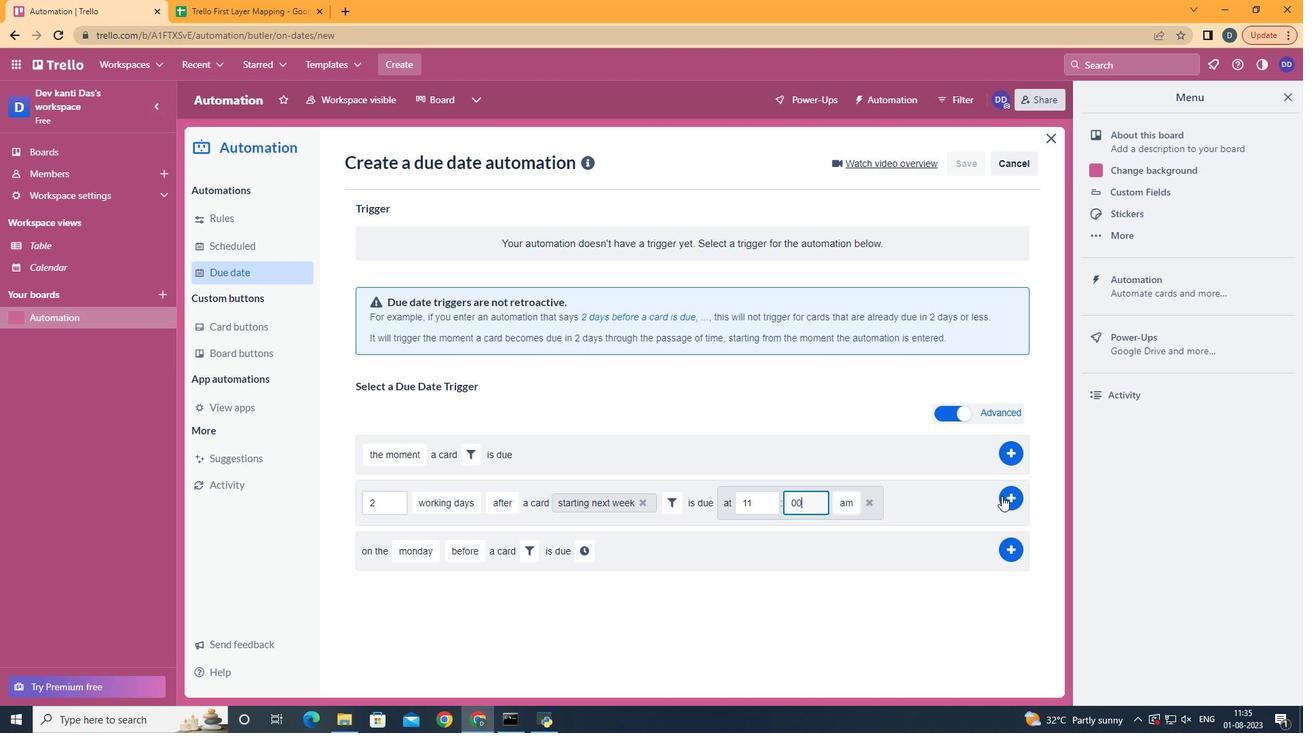 
Action: Mouse moved to (637, 236)
Screenshot: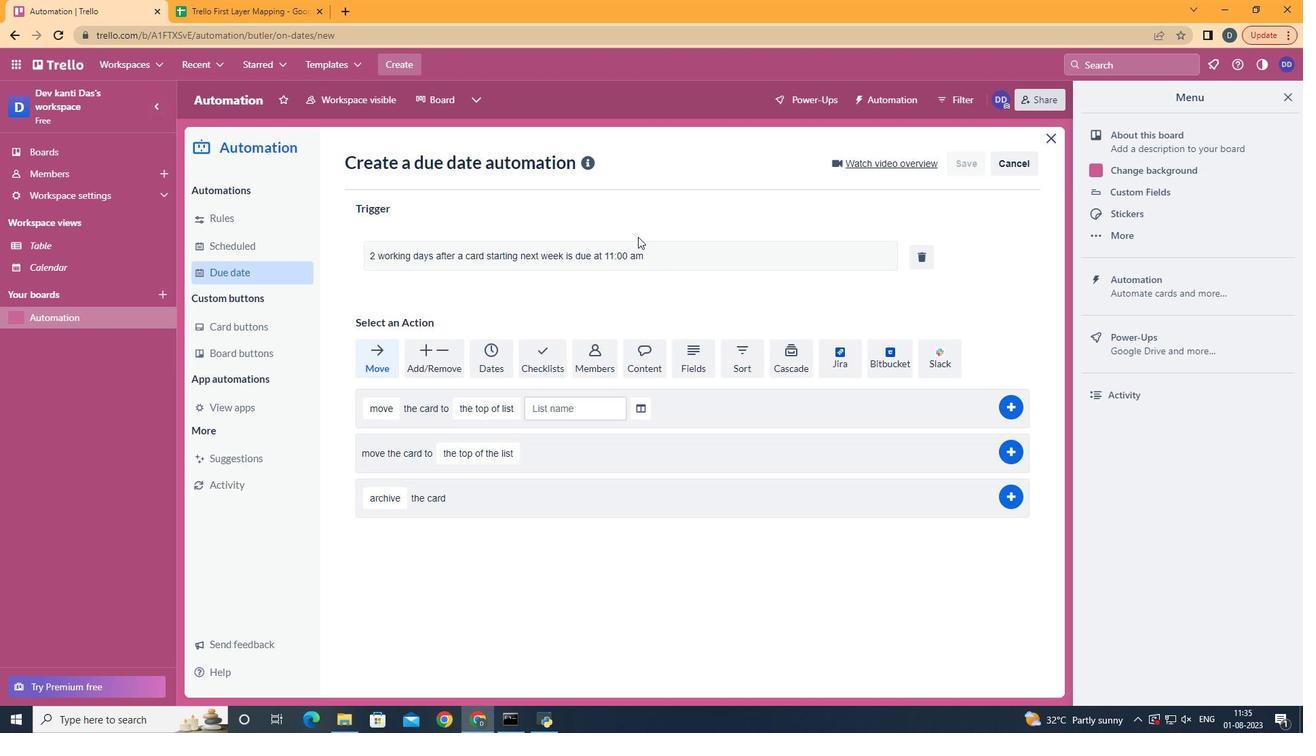 
